 Task: Look for space in Alderetes, Argentina from 2nd September, 2023 to 10th September, 2023 for 1 adult in price range Rs.5000 to Rs.16000. Place can be private room with 1  bedroom having 1 bed and 1 bathroom. Property type can be house, flat, guest house, hotel. Amenities needed are: heating. Booking option can be shelf check-in. Required host language is English.
Action: Mouse moved to (422, 140)
Screenshot: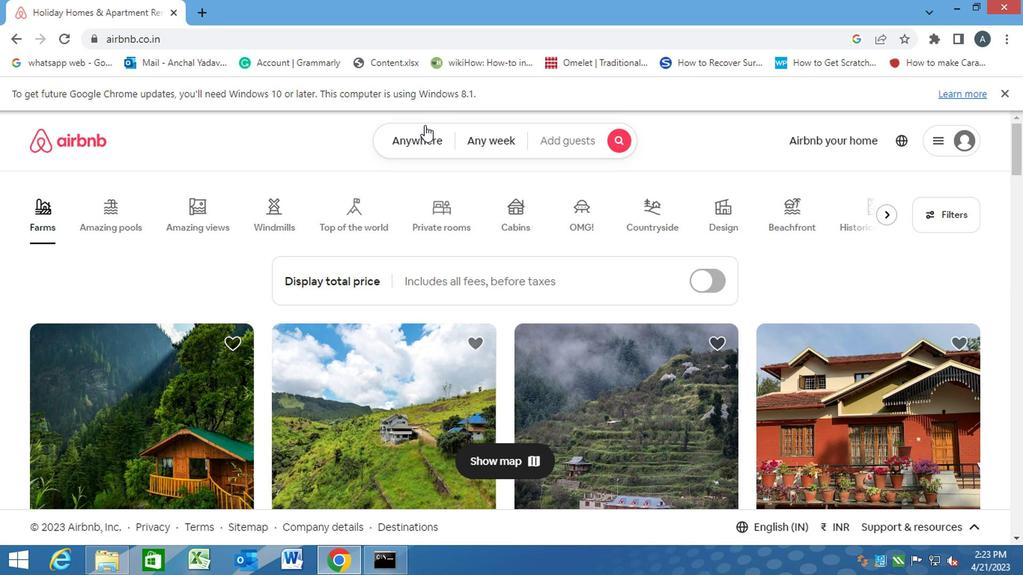 
Action: Mouse pressed left at (422, 140)
Screenshot: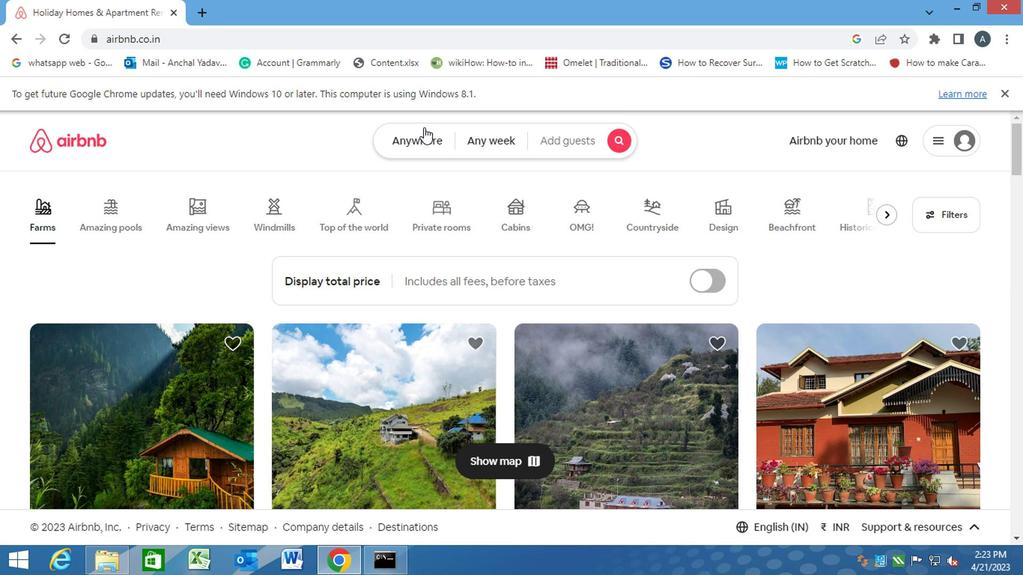 
Action: Mouse moved to (335, 191)
Screenshot: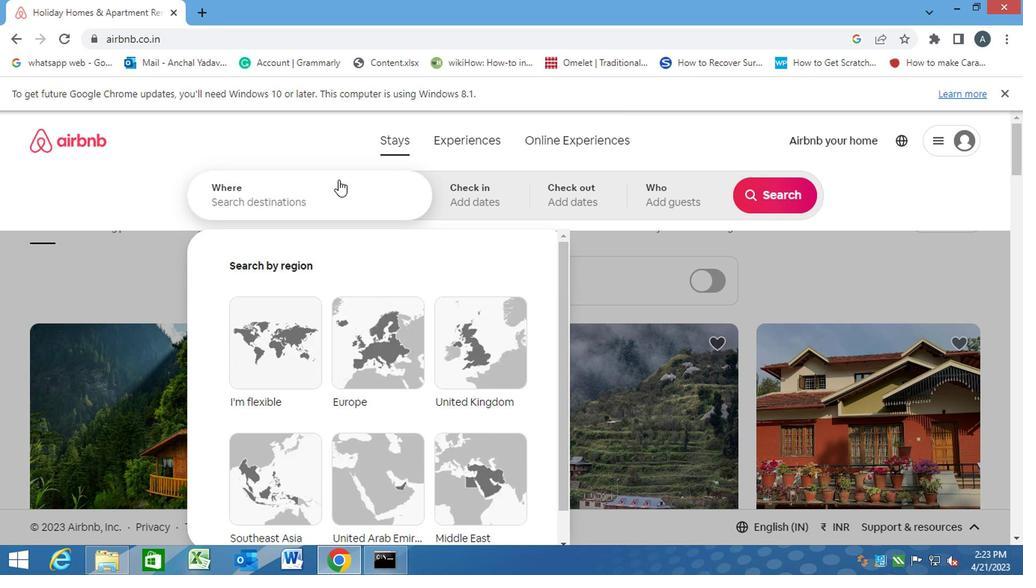 
Action: Mouse pressed left at (335, 191)
Screenshot: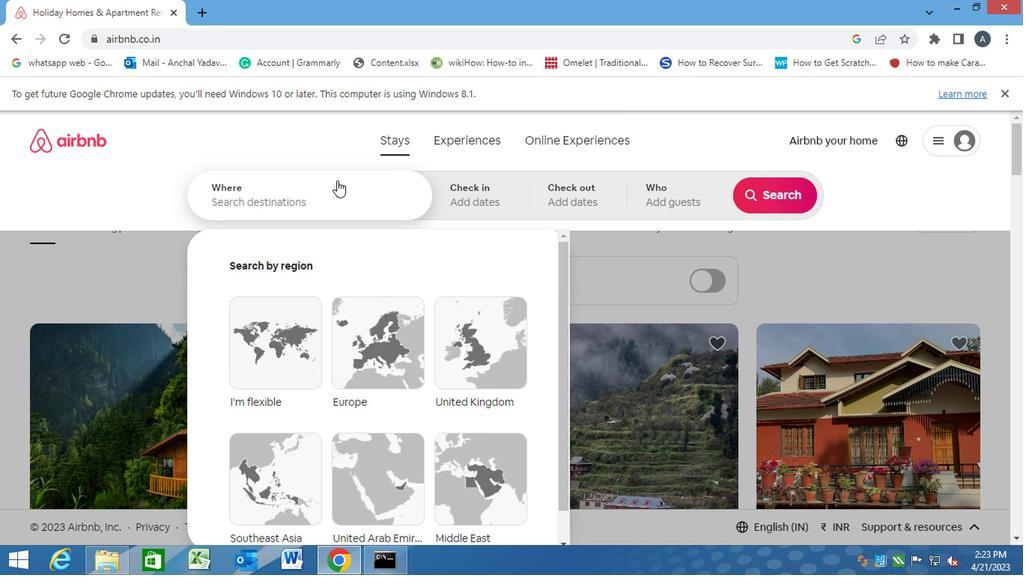 
Action: Key pressed a<Key.caps_lock>le<Key.backspace>deretes,<Key.space><Key.caps_lock>a<Key.caps_lock>rgentina<Key.enter>
Screenshot: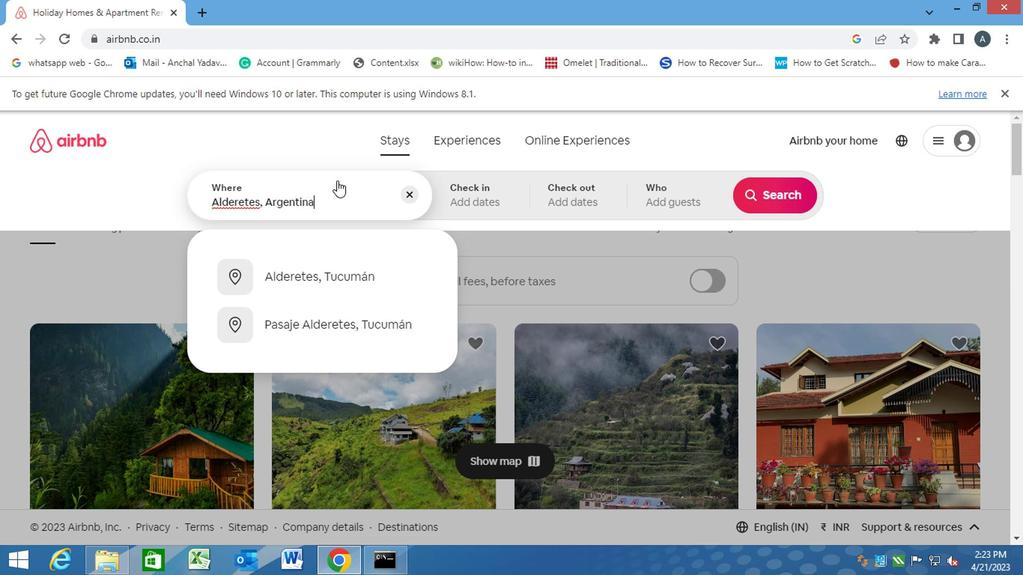 
Action: Mouse moved to (763, 323)
Screenshot: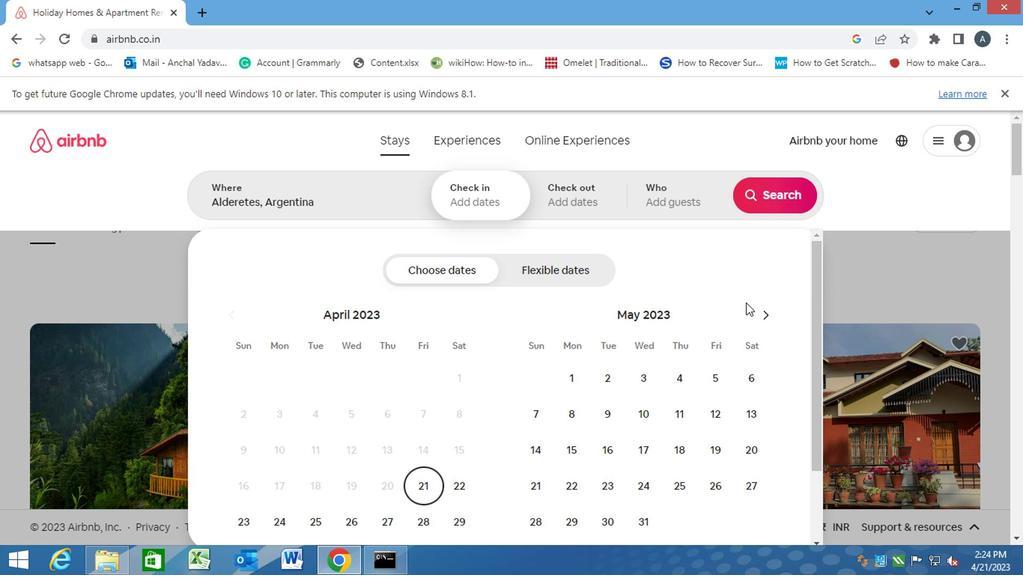 
Action: Mouse pressed left at (763, 323)
Screenshot: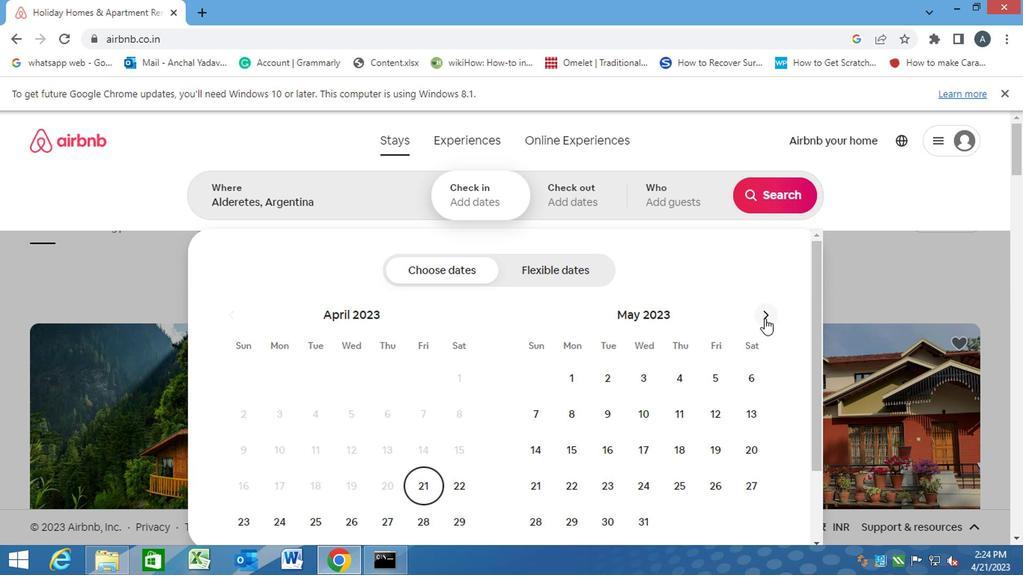 
Action: Mouse moved to (763, 323)
Screenshot: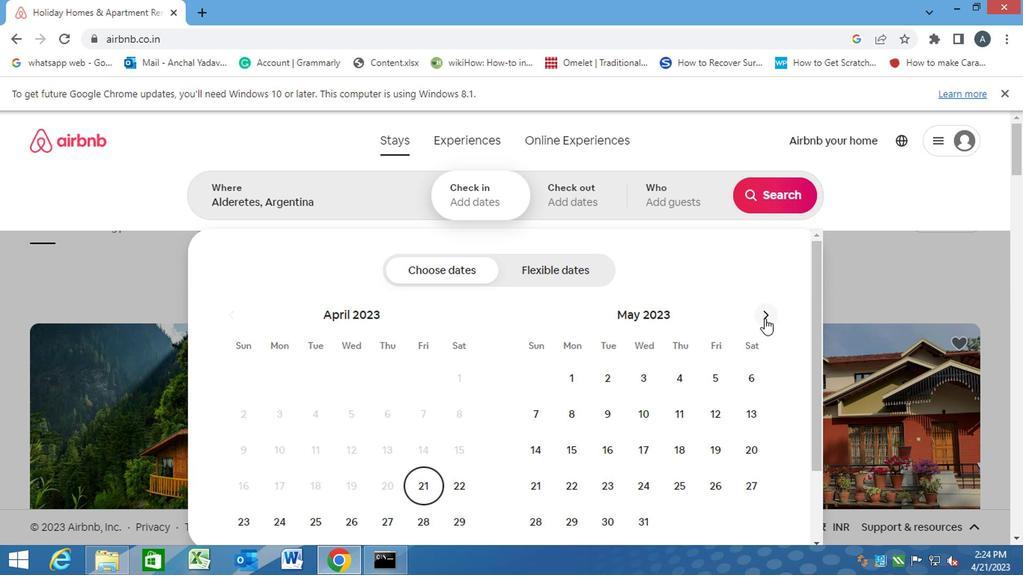 
Action: Mouse pressed left at (763, 323)
Screenshot: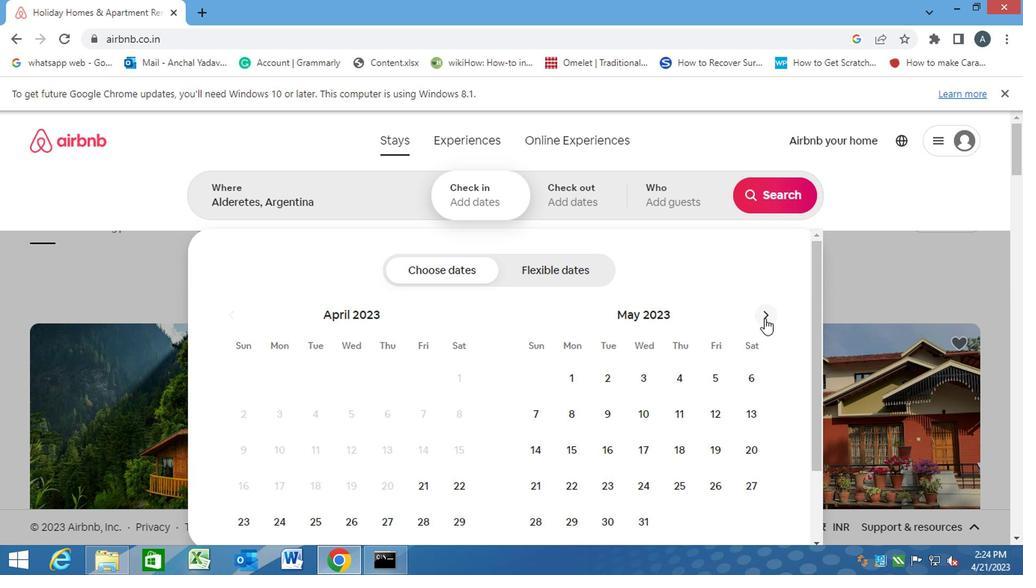 
Action: Mouse pressed left at (763, 323)
Screenshot: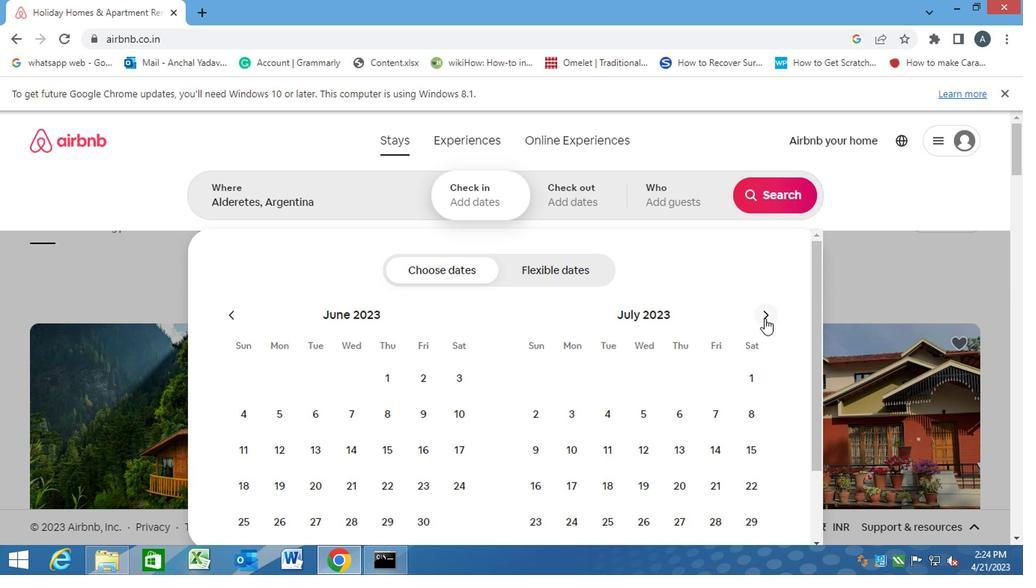 
Action: Mouse pressed left at (763, 323)
Screenshot: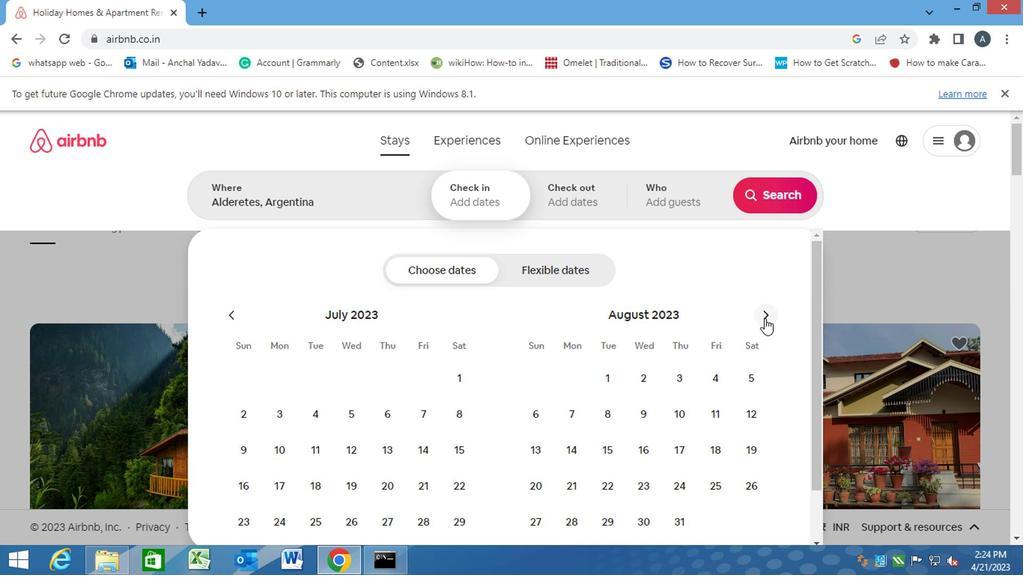 
Action: Mouse moved to (748, 375)
Screenshot: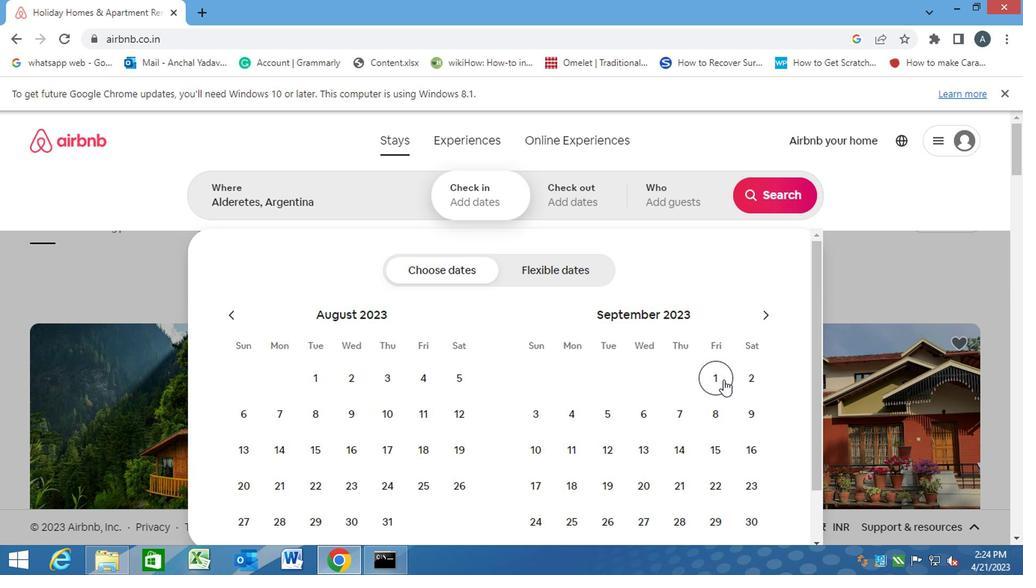 
Action: Mouse pressed left at (748, 375)
Screenshot: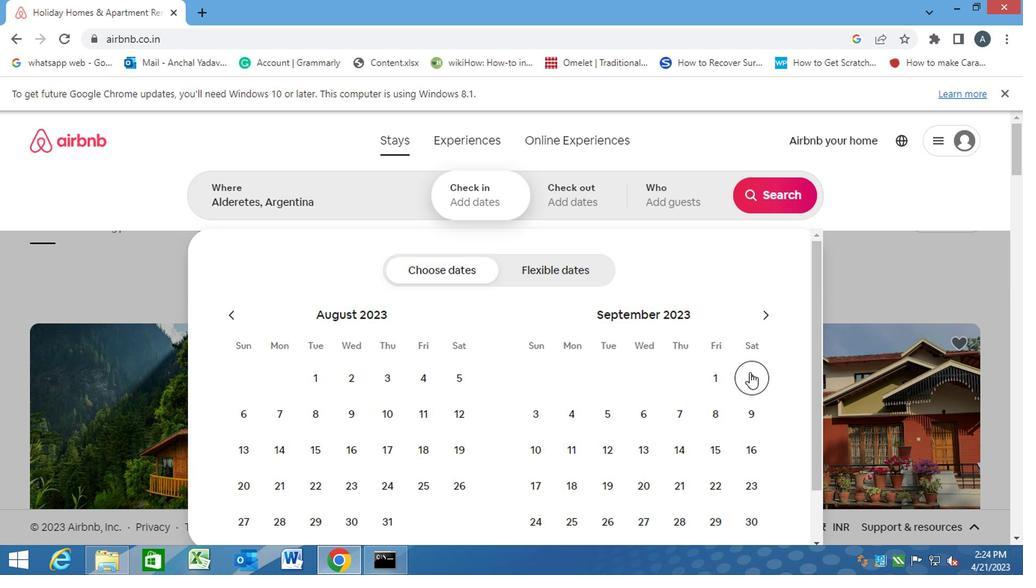 
Action: Mouse moved to (545, 439)
Screenshot: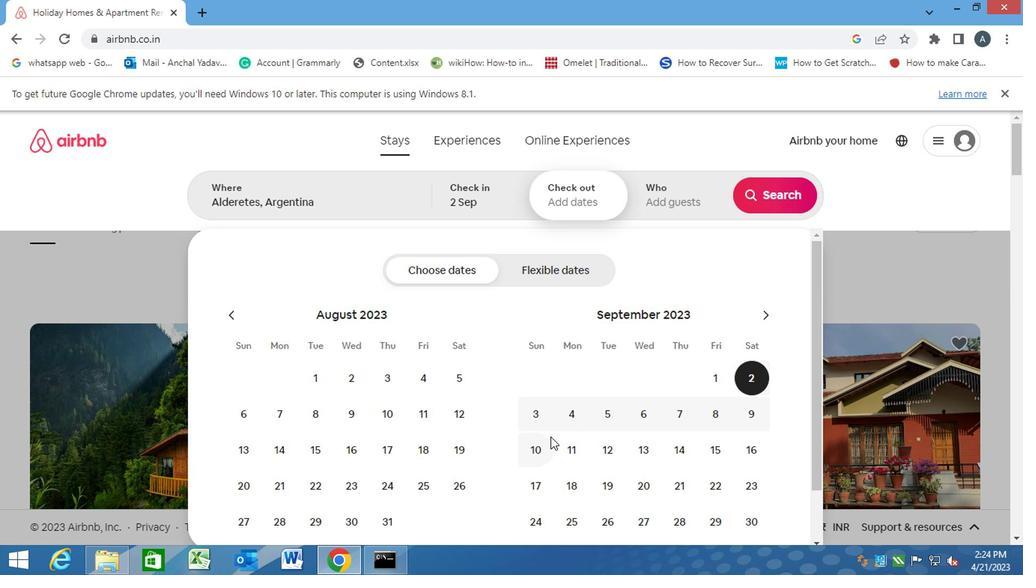 
Action: Mouse pressed left at (545, 439)
Screenshot: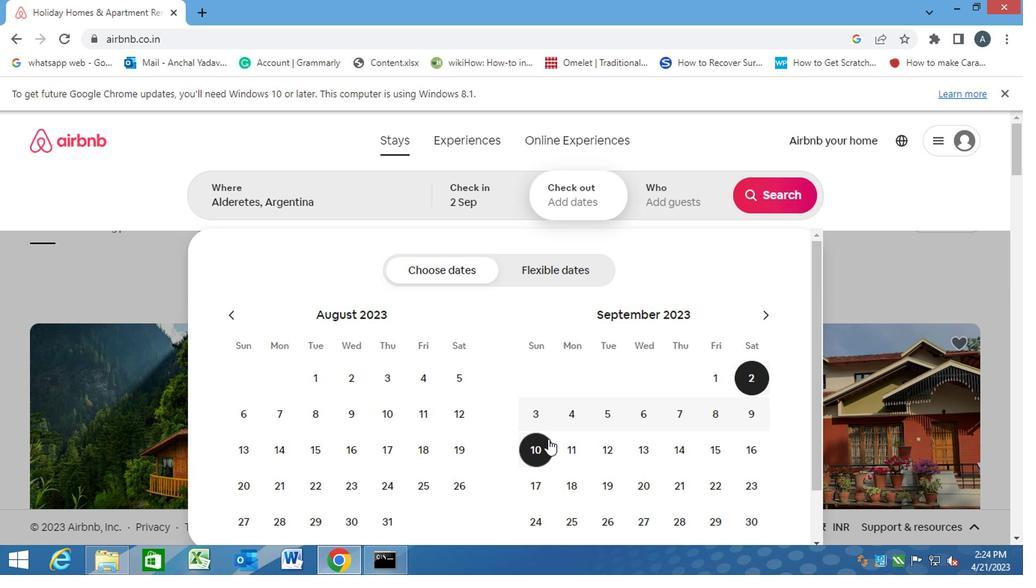 
Action: Mouse moved to (666, 195)
Screenshot: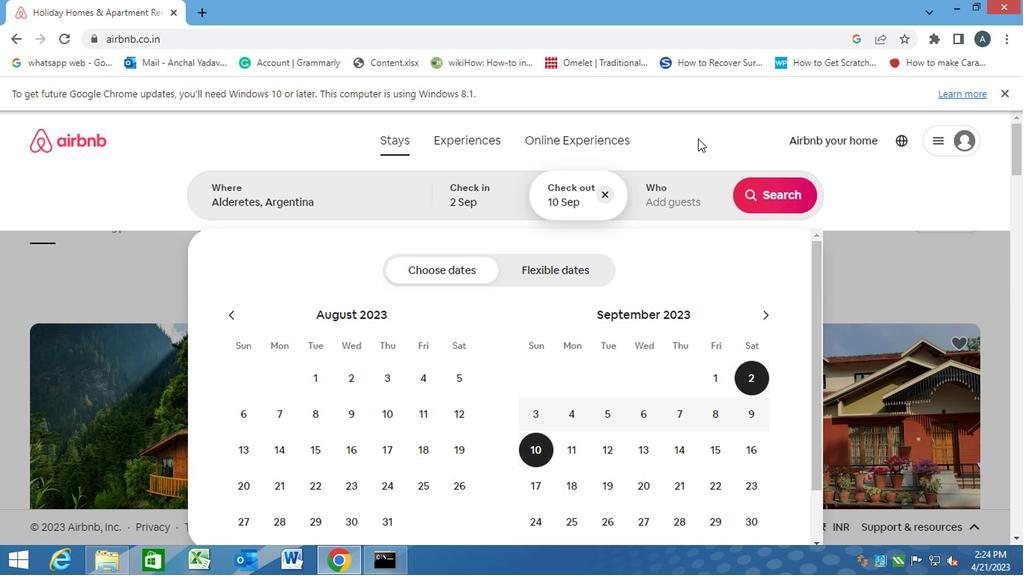 
Action: Mouse pressed left at (666, 195)
Screenshot: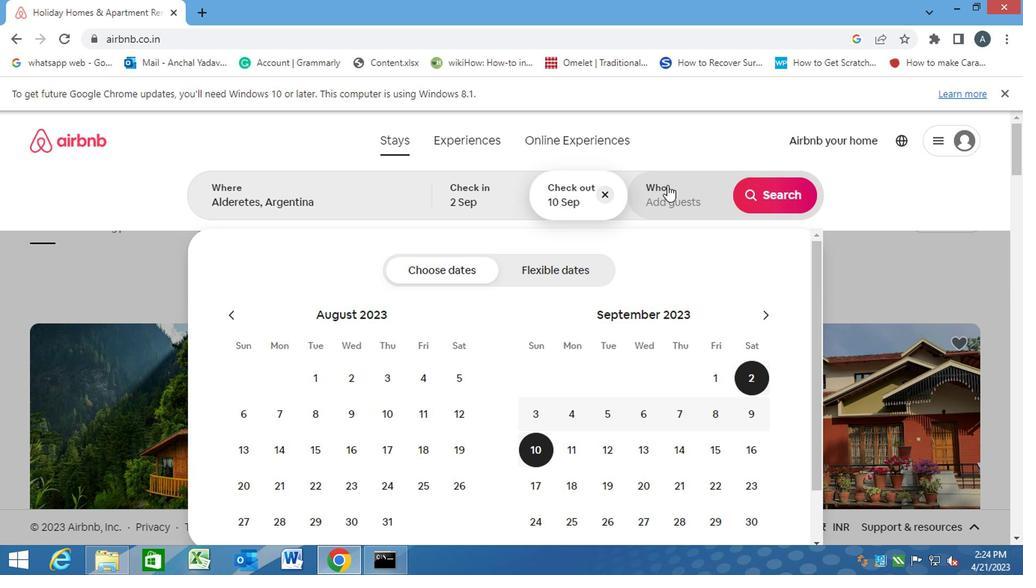 
Action: Mouse moved to (770, 282)
Screenshot: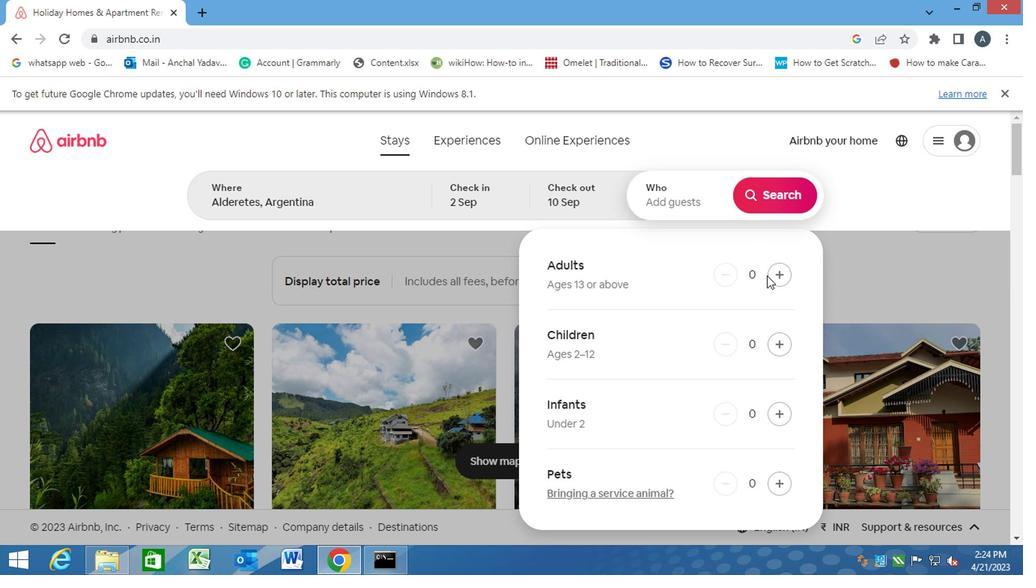 
Action: Mouse pressed left at (770, 282)
Screenshot: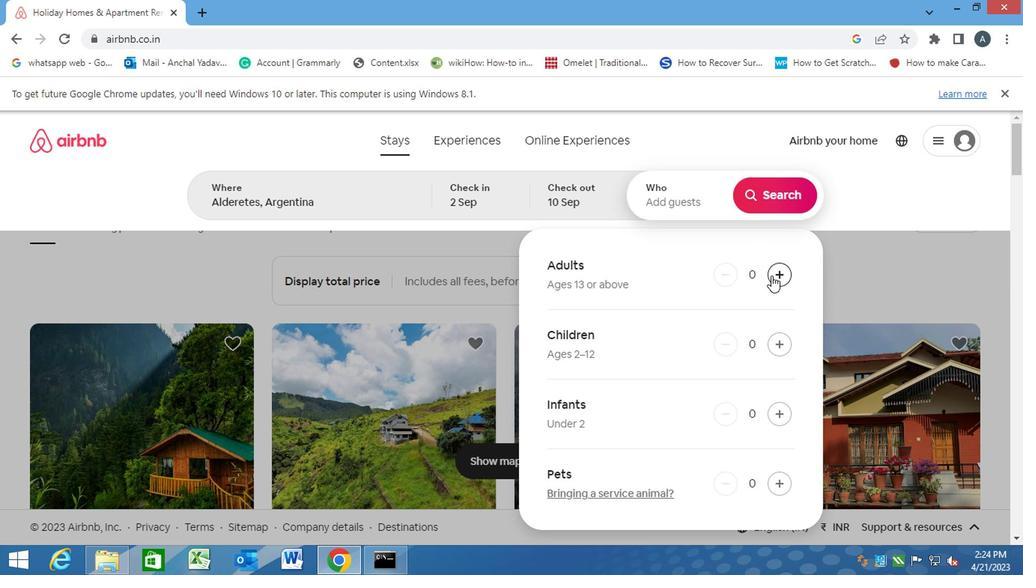 
Action: Mouse moved to (770, 208)
Screenshot: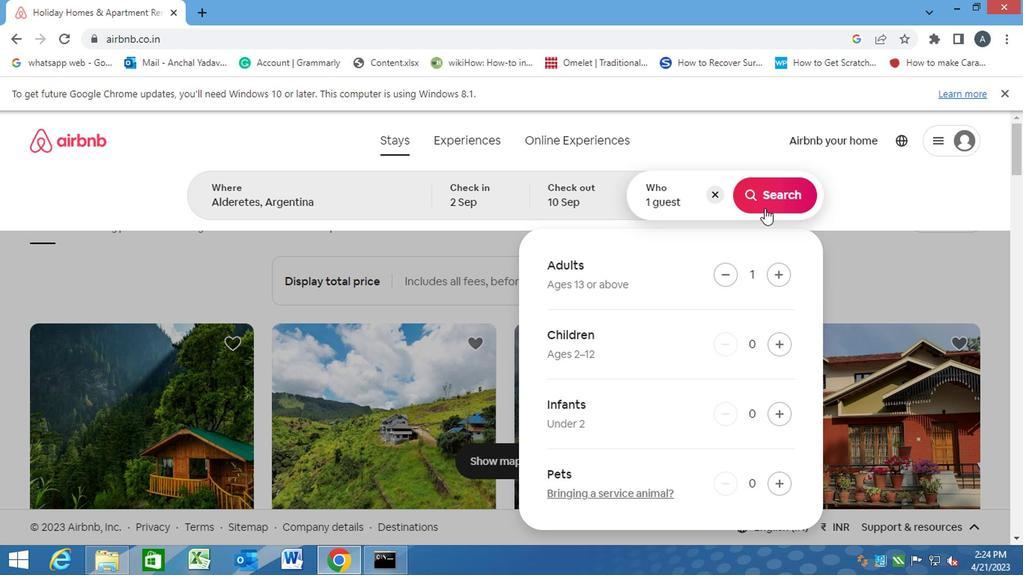
Action: Mouse pressed left at (770, 208)
Screenshot: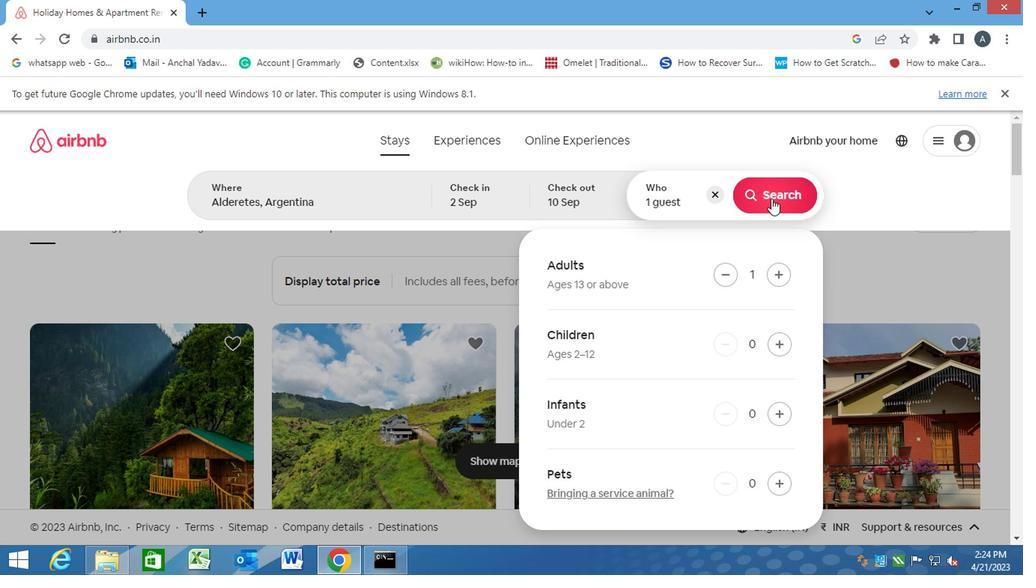 
Action: Mouse moved to (959, 209)
Screenshot: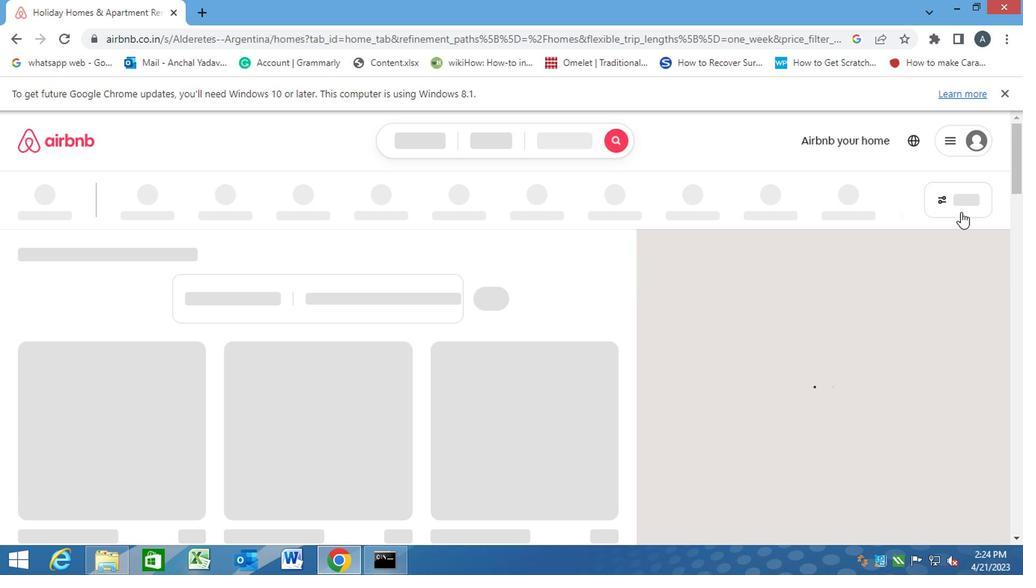 
Action: Mouse pressed left at (959, 209)
Screenshot: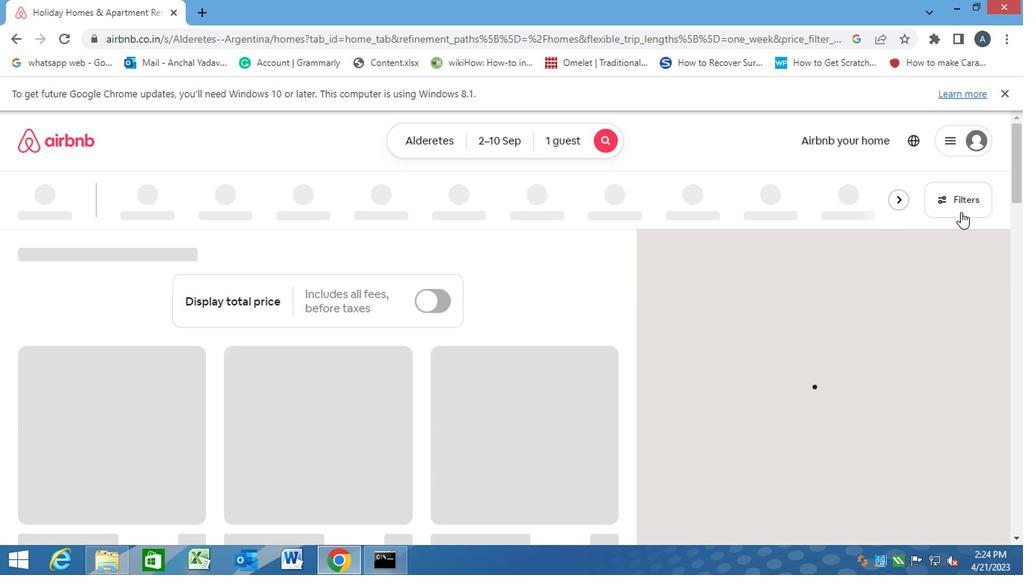 
Action: Mouse moved to (313, 388)
Screenshot: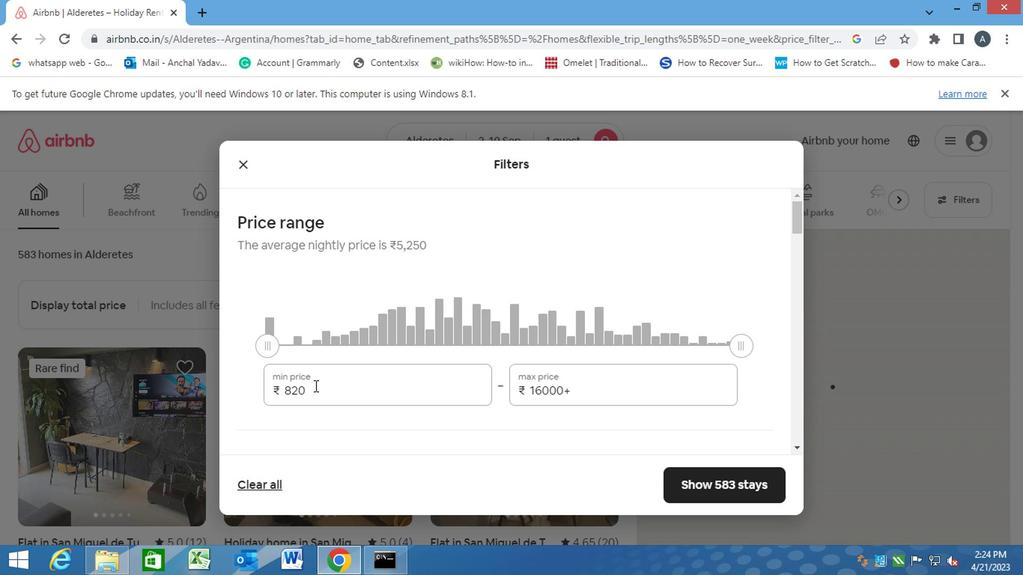 
Action: Mouse pressed left at (313, 388)
Screenshot: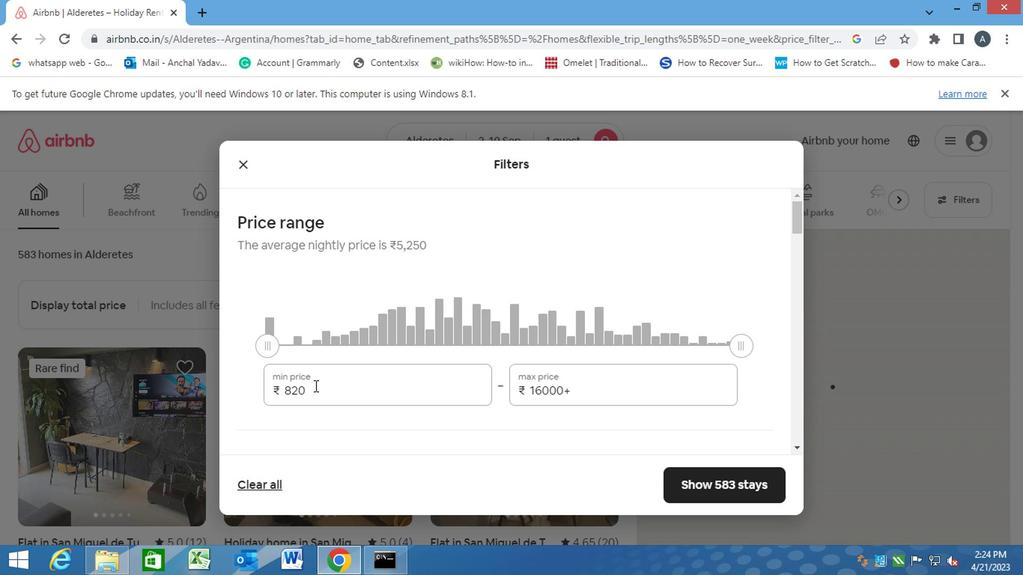 
Action: Mouse moved to (278, 394)
Screenshot: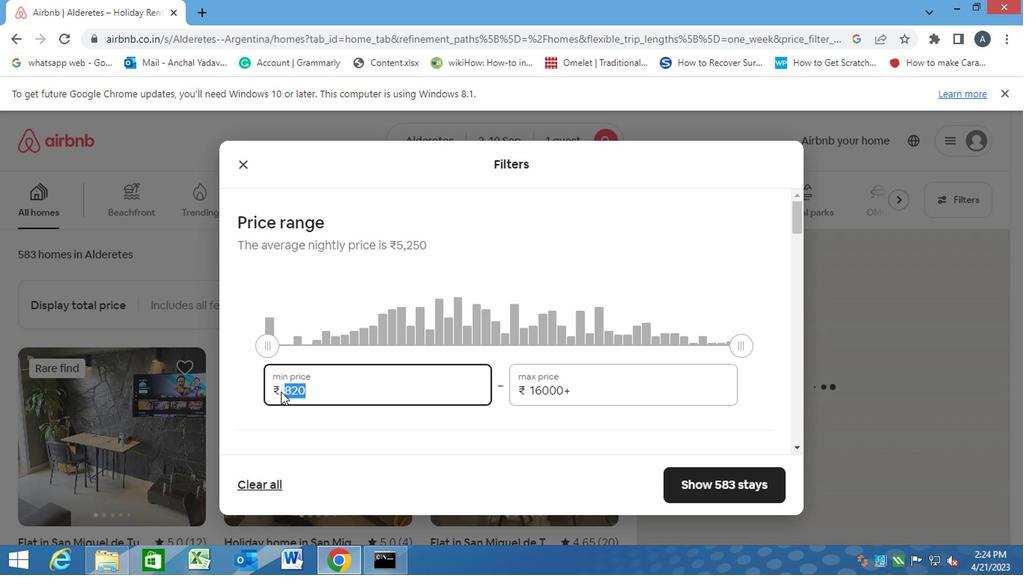 
Action: Key pressed 5000<Key.tab>16000
Screenshot: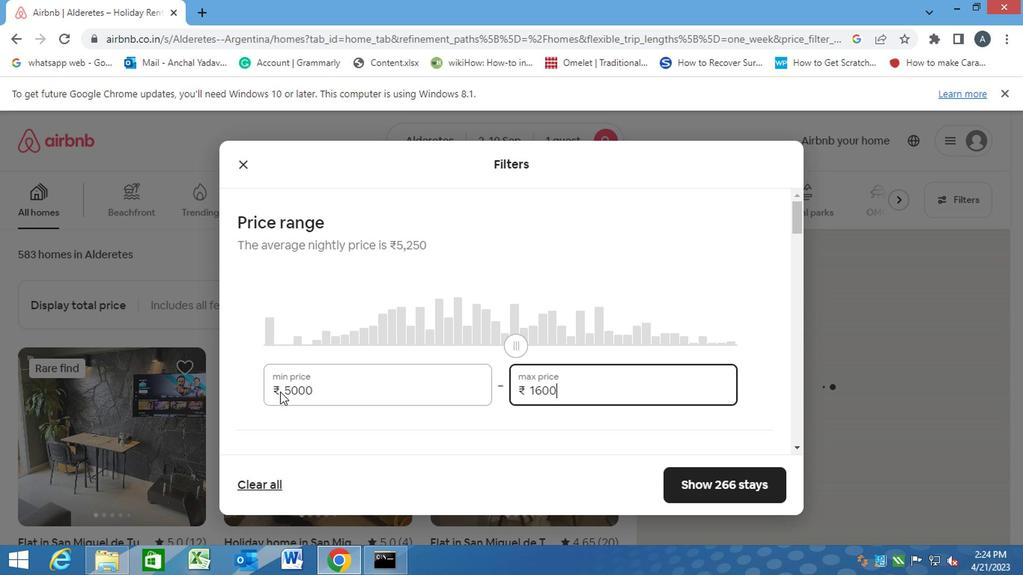 
Action: Mouse moved to (353, 444)
Screenshot: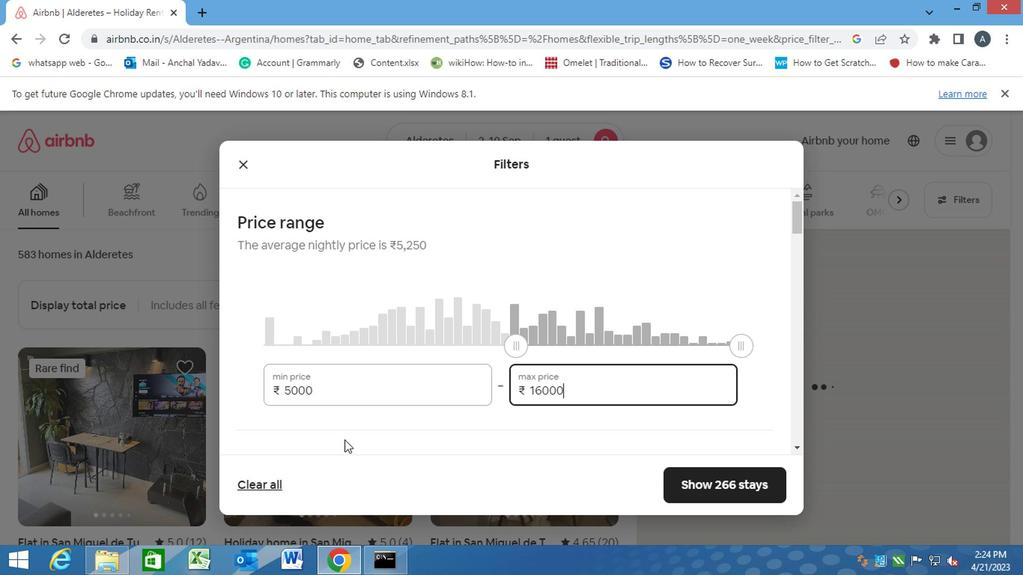 
Action: Mouse pressed left at (353, 444)
Screenshot: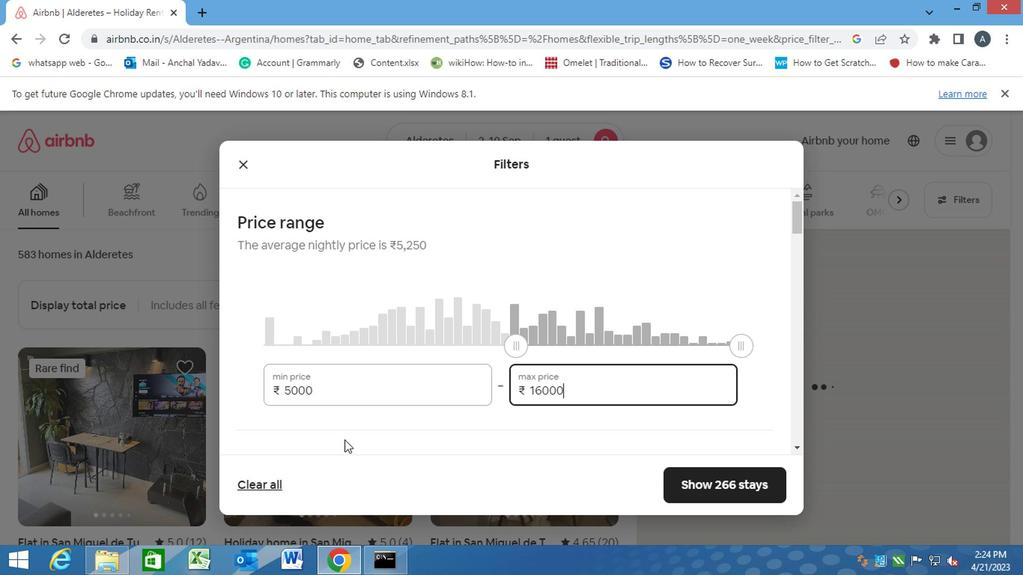 
Action: Mouse moved to (353, 441)
Screenshot: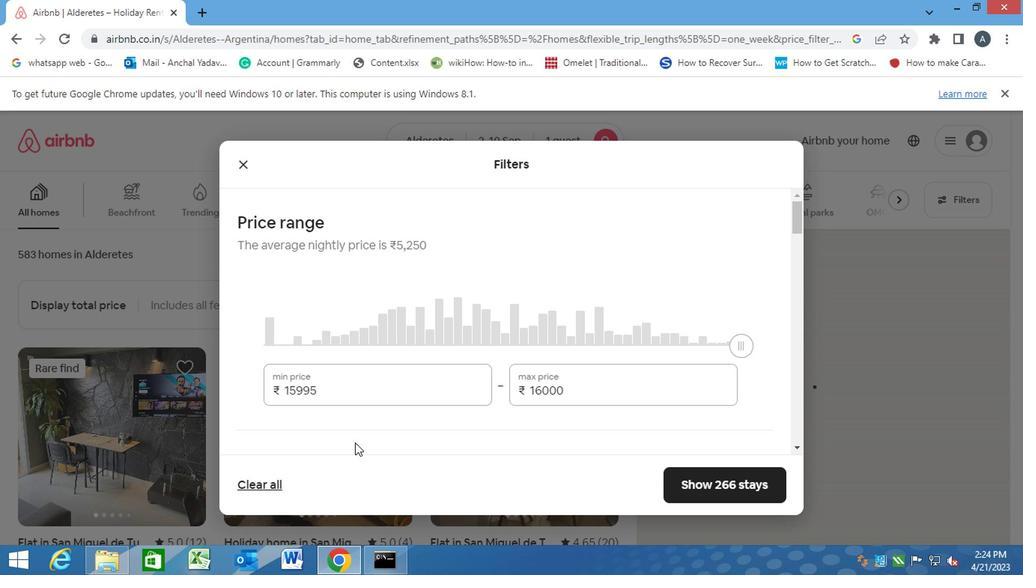 
Action: Mouse scrolled (353, 440) with delta (0, -1)
Screenshot: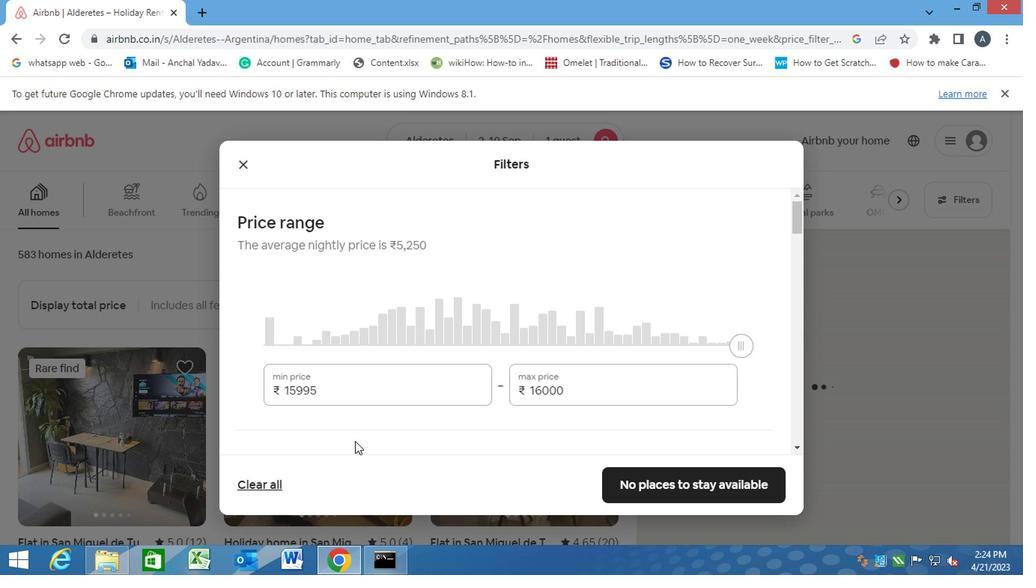 
Action: Mouse scrolled (353, 440) with delta (0, -1)
Screenshot: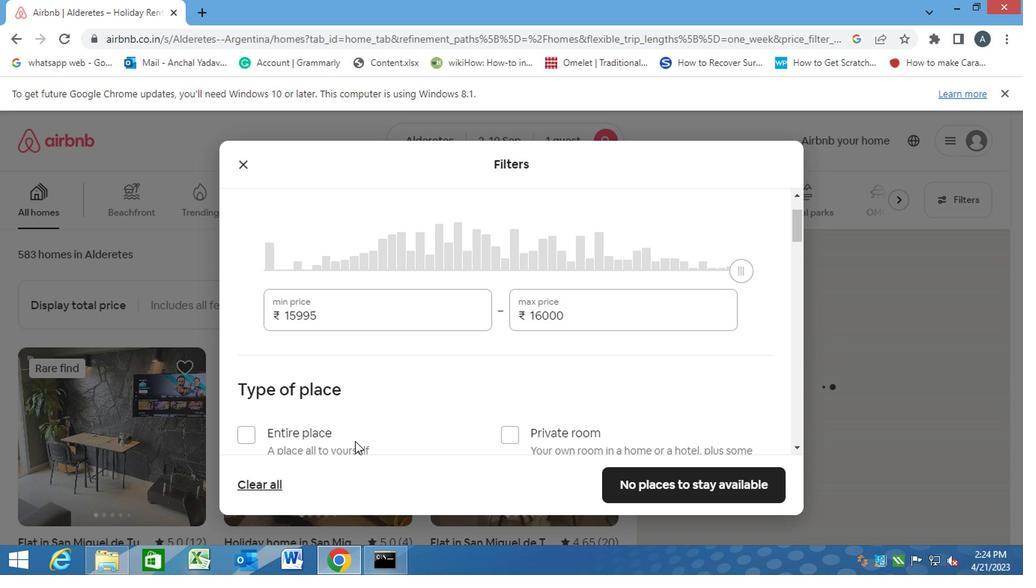 
Action: Mouse moved to (355, 439)
Screenshot: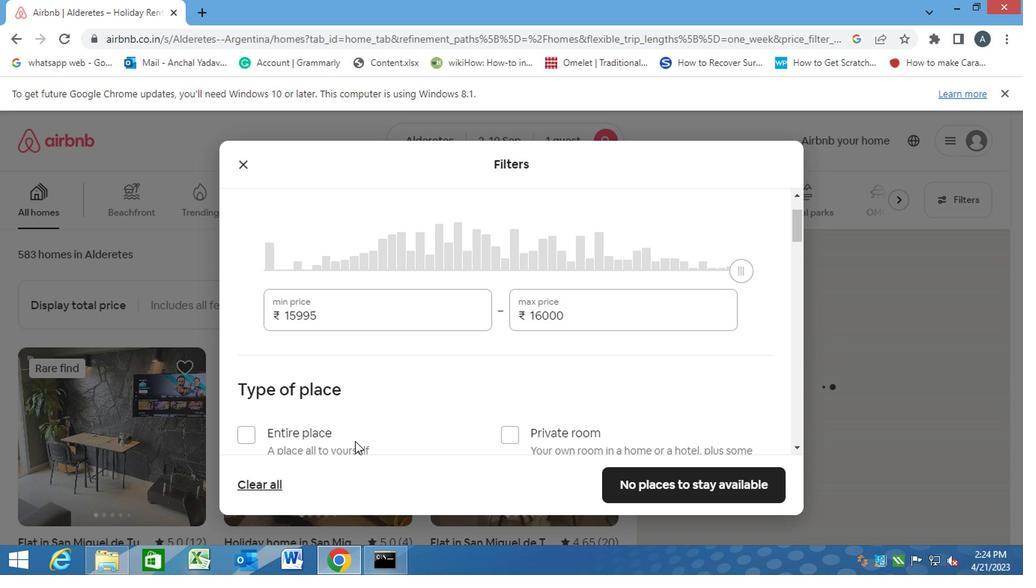 
Action: Mouse scrolled (355, 438) with delta (0, -1)
Screenshot: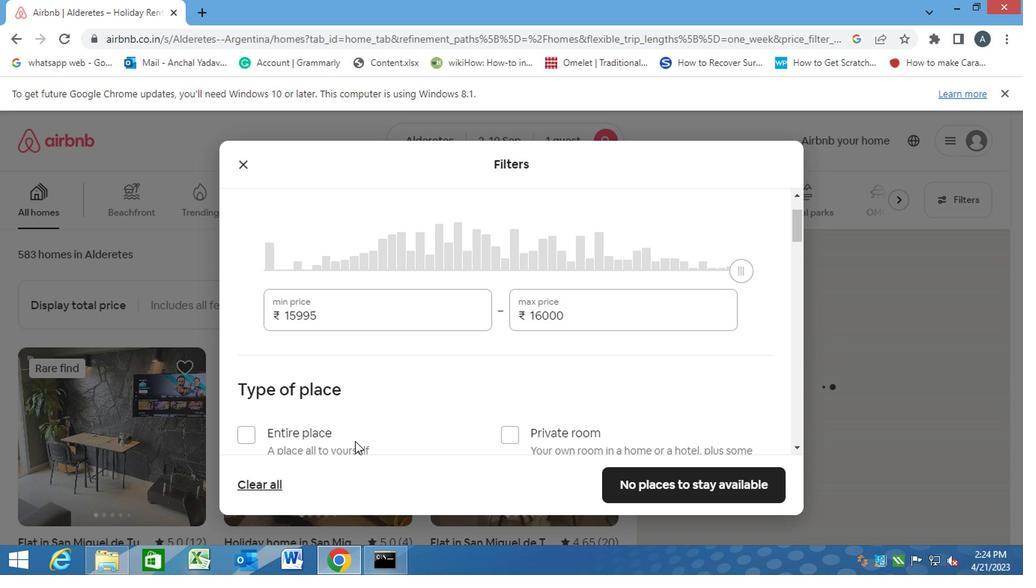
Action: Mouse moved to (519, 288)
Screenshot: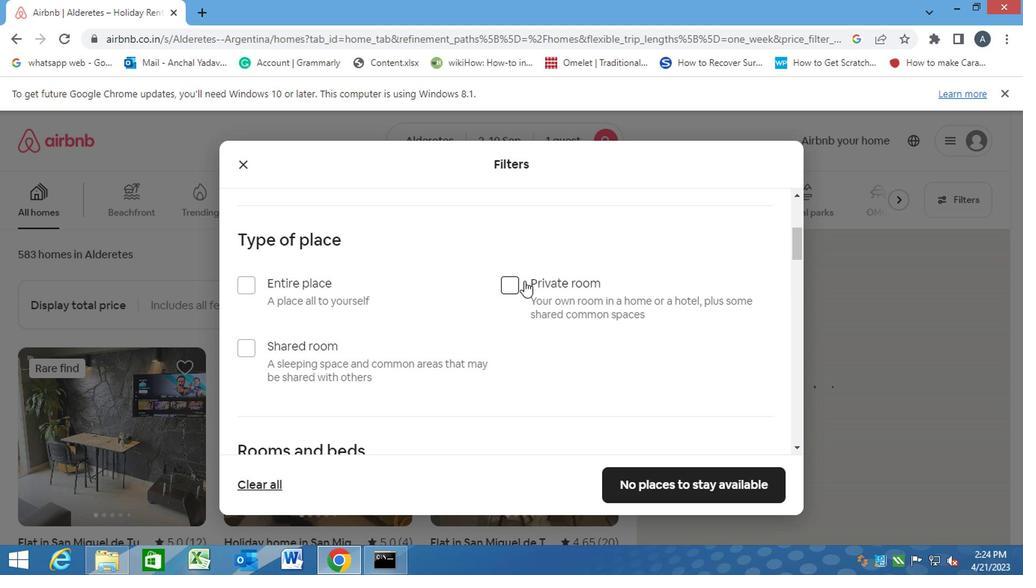 
Action: Mouse pressed left at (519, 288)
Screenshot: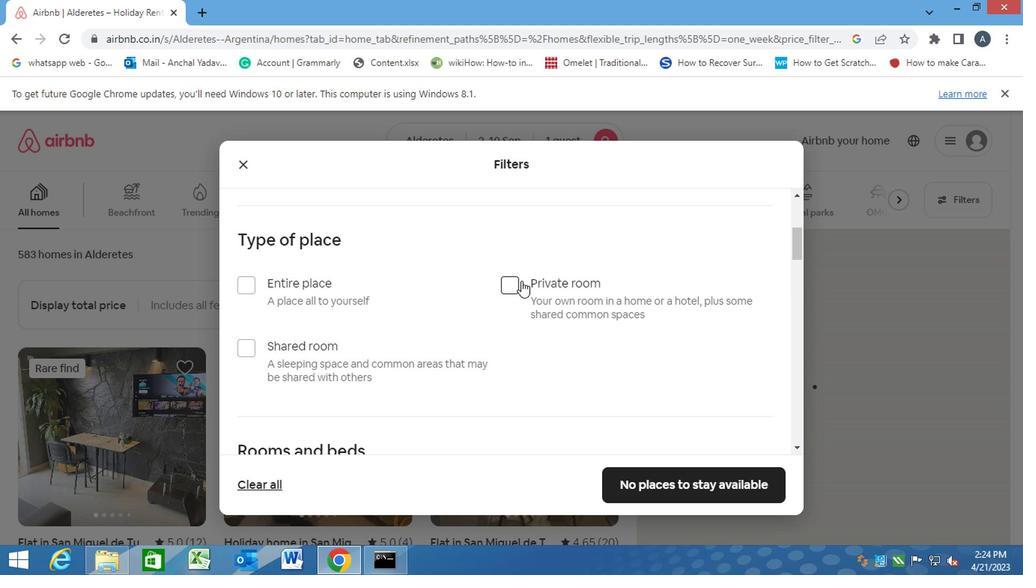 
Action: Mouse moved to (450, 324)
Screenshot: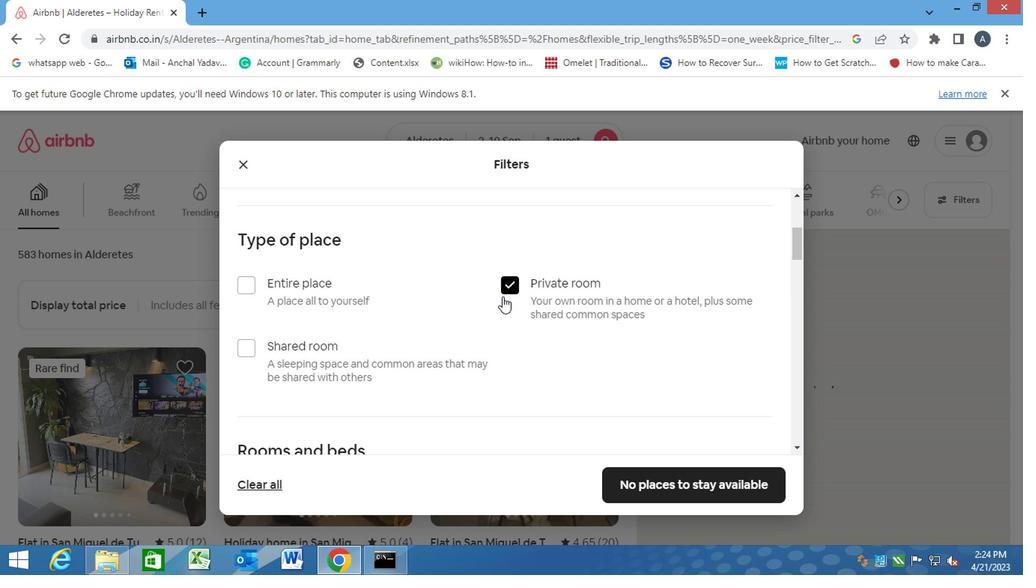
Action: Mouse scrolled (450, 324) with delta (0, 0)
Screenshot: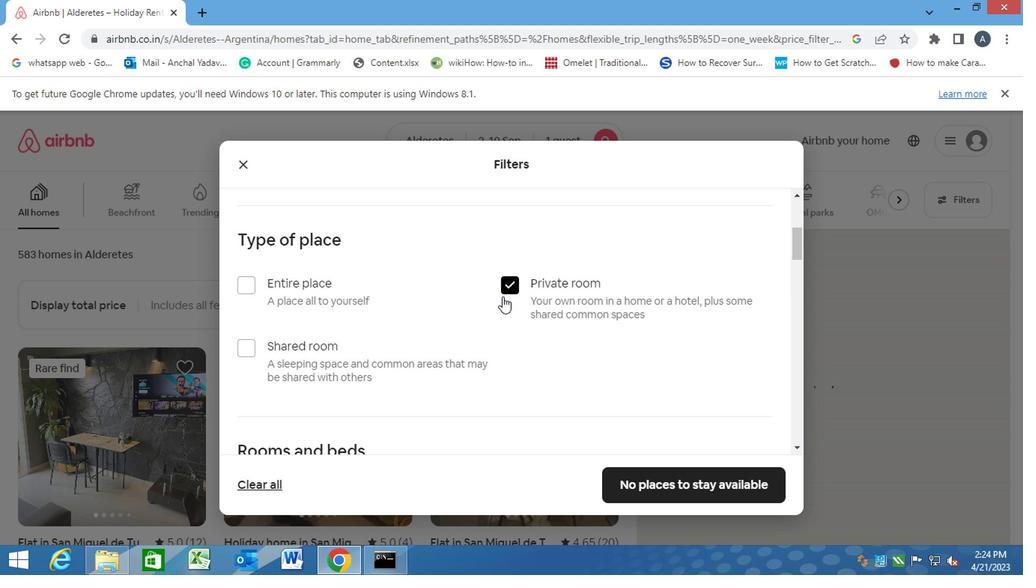 
Action: Mouse moved to (400, 333)
Screenshot: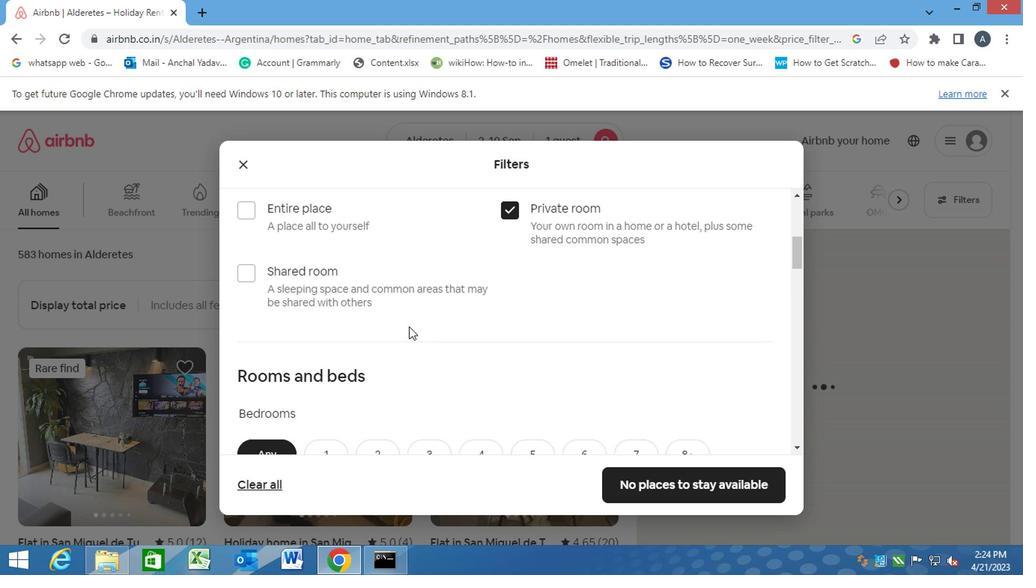 
Action: Mouse scrolled (400, 332) with delta (0, 0)
Screenshot: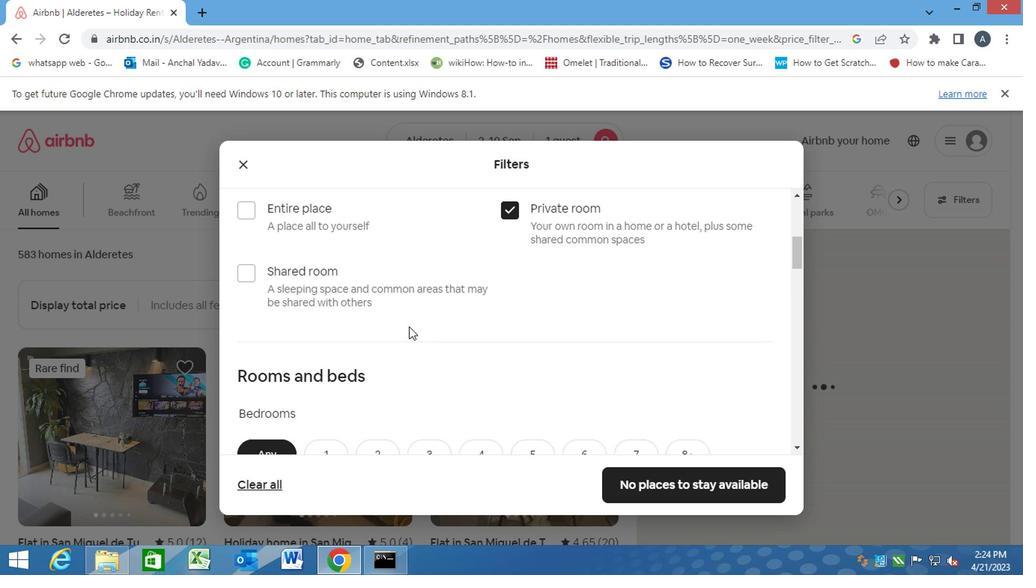 
Action: Mouse moved to (398, 334)
Screenshot: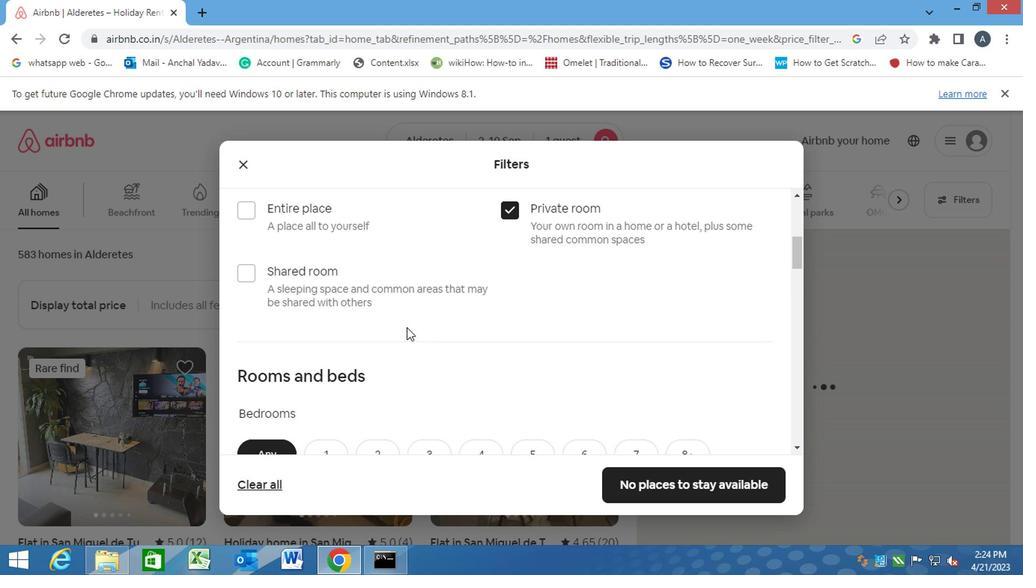 
Action: Mouse scrolled (398, 333) with delta (0, -1)
Screenshot: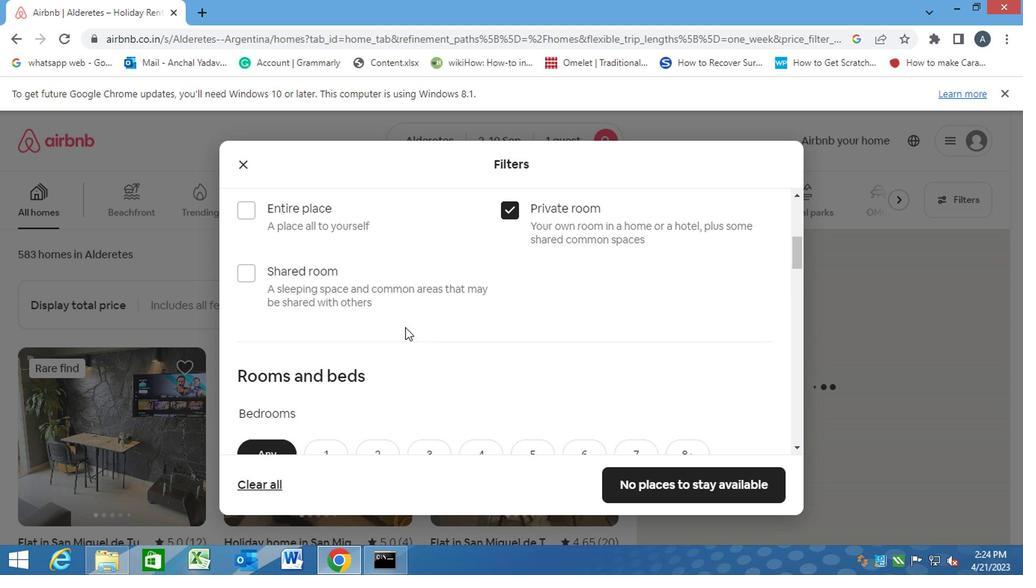 
Action: Mouse moved to (327, 314)
Screenshot: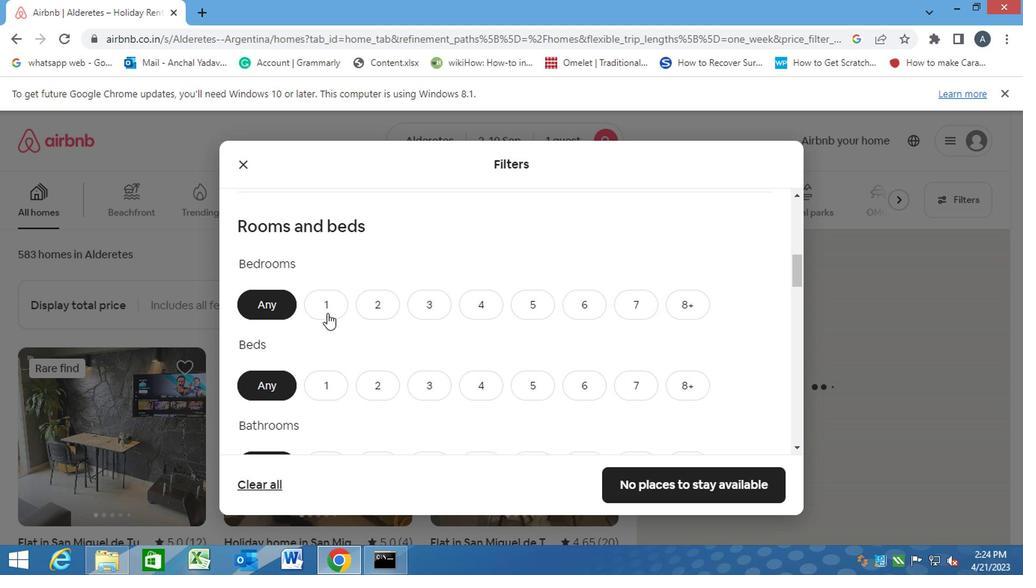 
Action: Mouse pressed left at (327, 314)
Screenshot: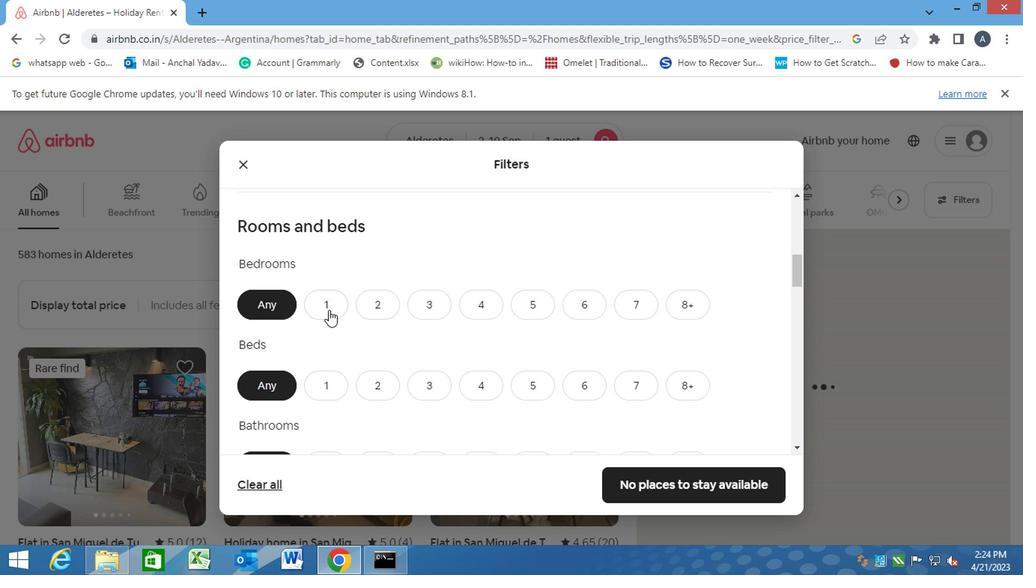 
Action: Mouse moved to (335, 393)
Screenshot: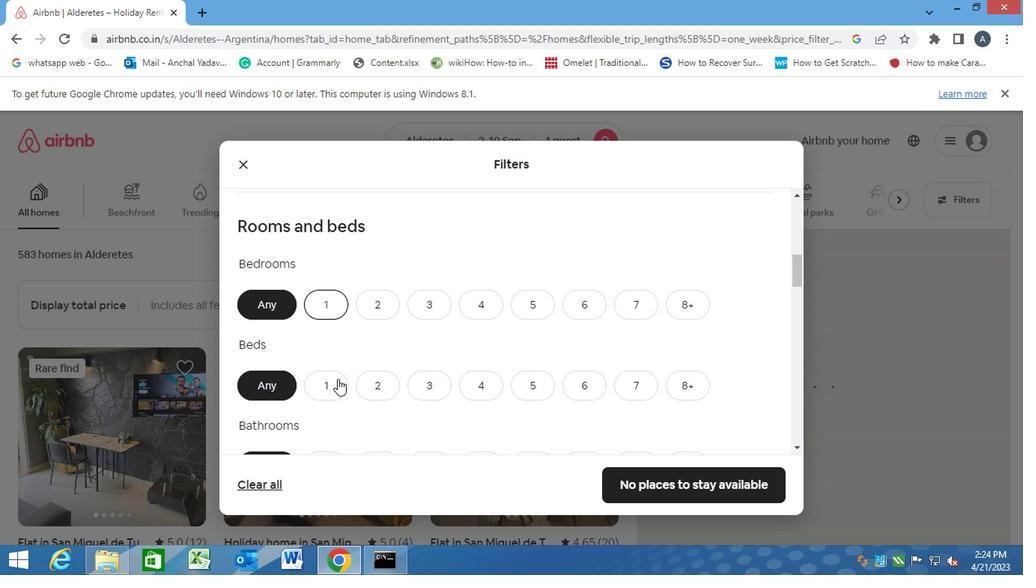 
Action: Mouse pressed left at (335, 393)
Screenshot: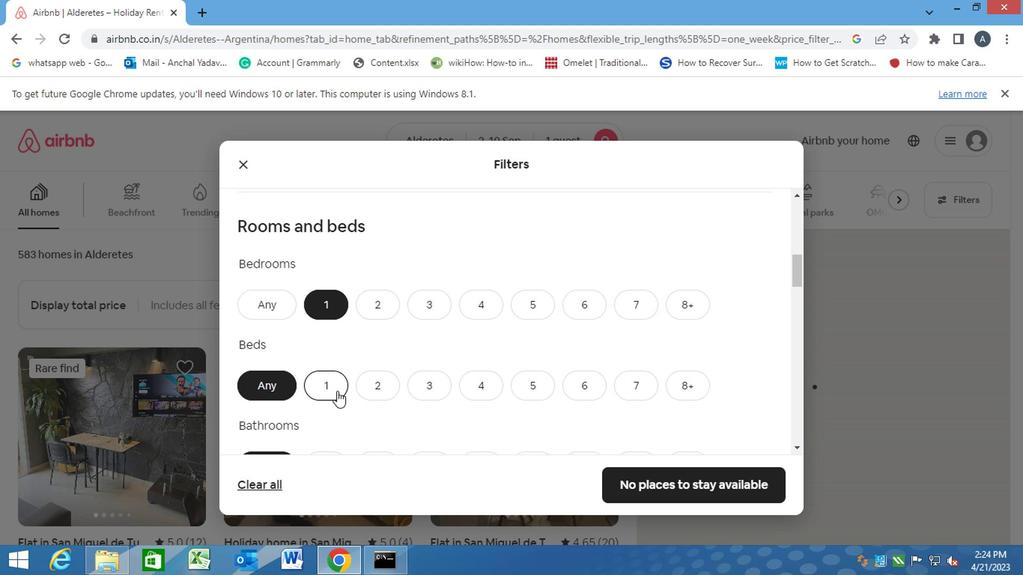 
Action: Mouse moved to (332, 390)
Screenshot: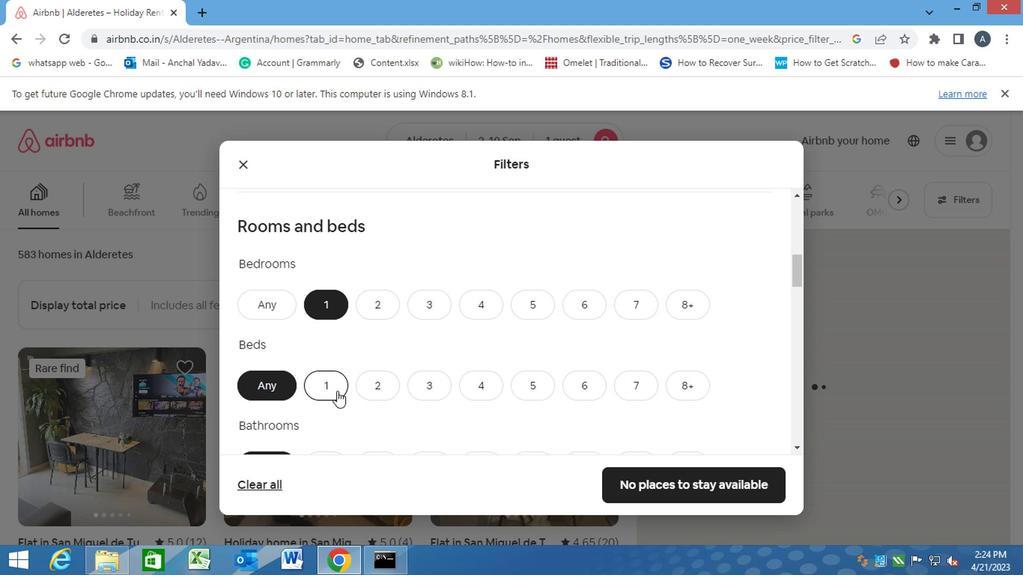 
Action: Mouse scrolled (332, 390) with delta (0, 0)
Screenshot: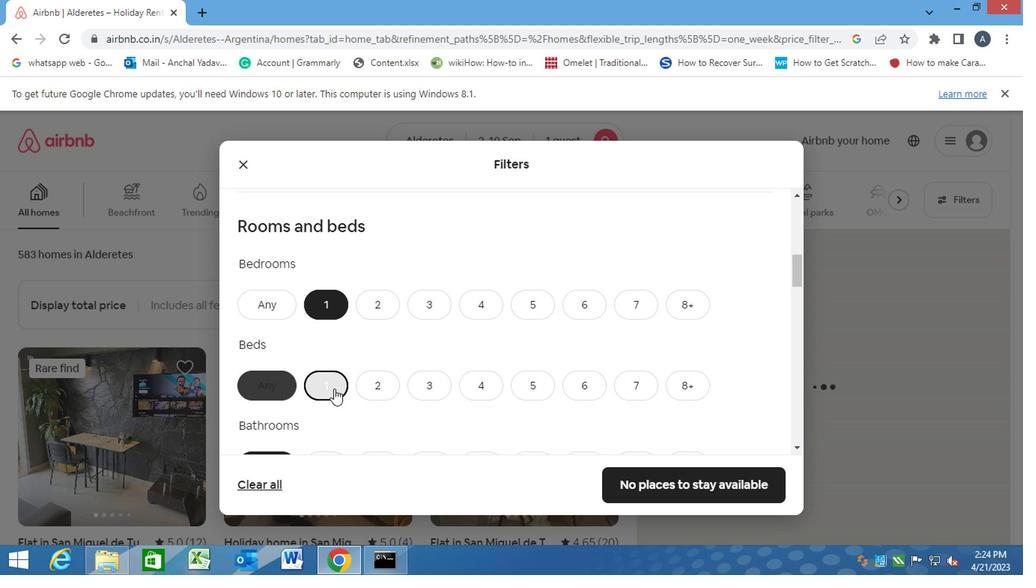 
Action: Mouse scrolled (332, 390) with delta (0, 0)
Screenshot: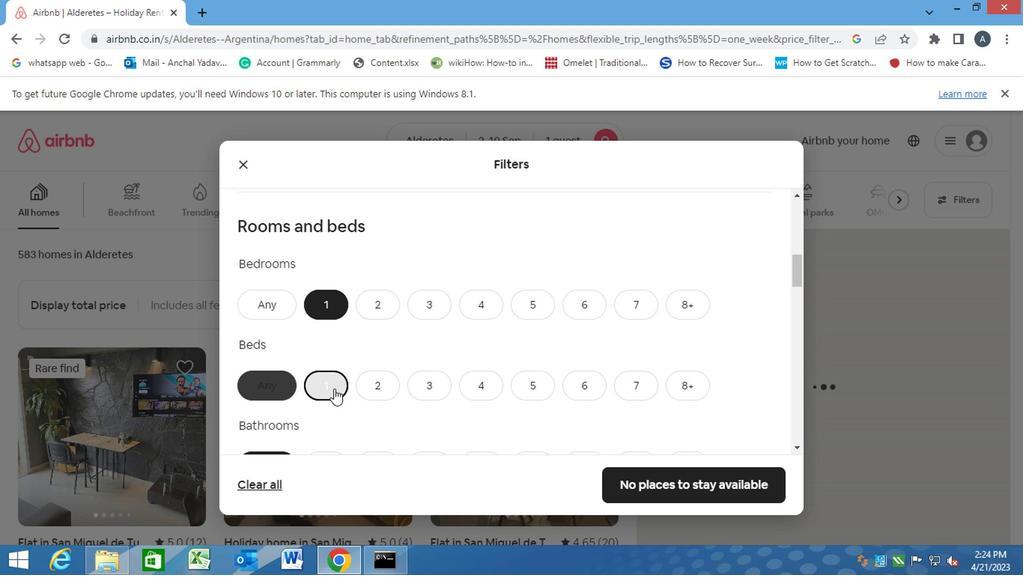 
Action: Mouse scrolled (332, 390) with delta (0, 0)
Screenshot: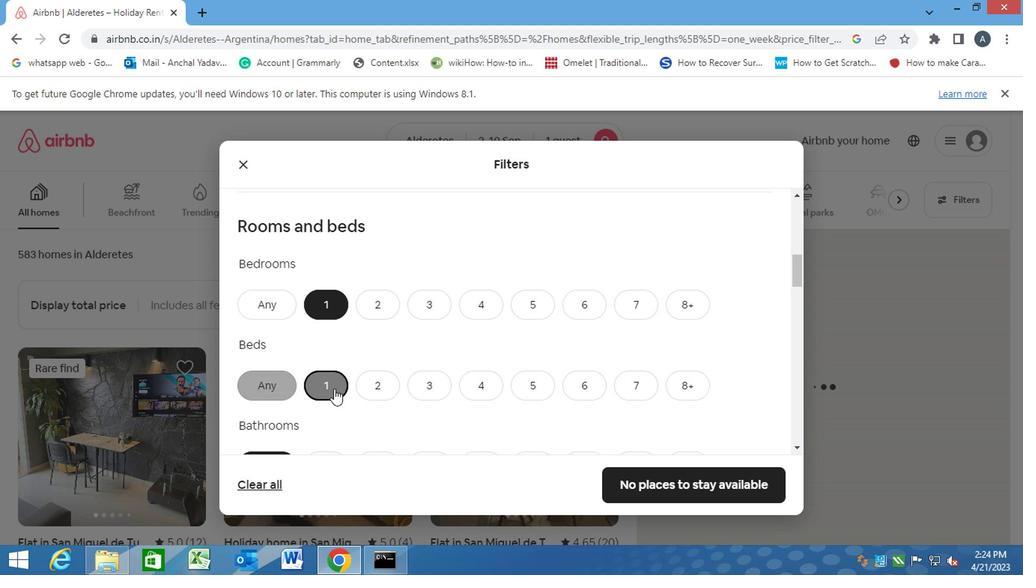 
Action: Mouse moved to (318, 253)
Screenshot: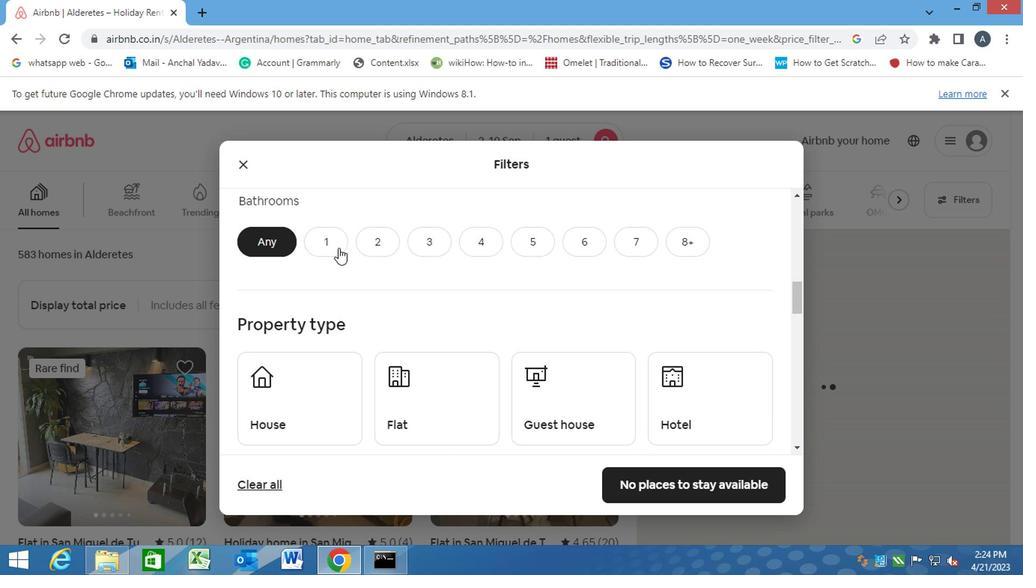 
Action: Mouse pressed left at (318, 253)
Screenshot: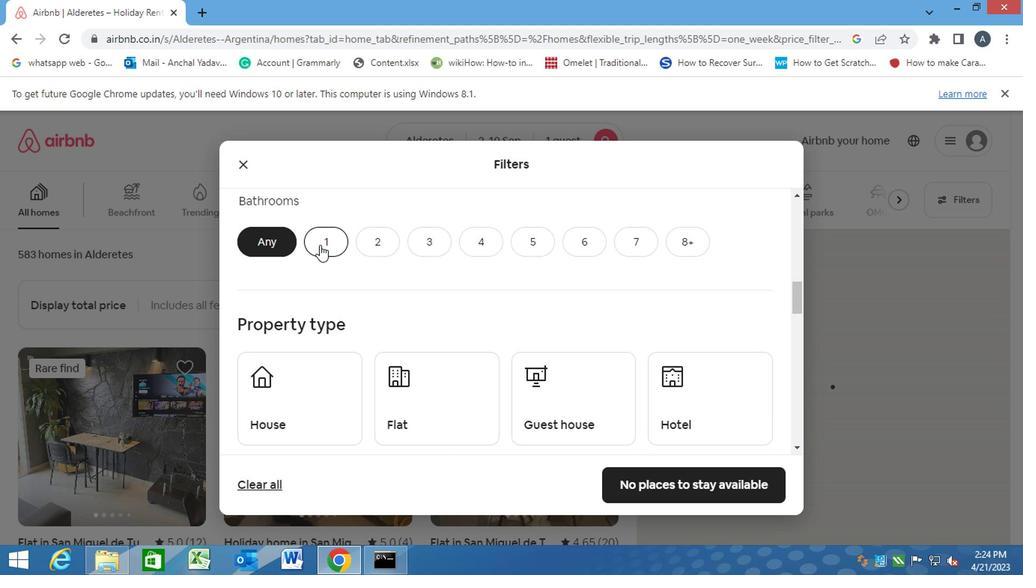 
Action: Mouse moved to (310, 399)
Screenshot: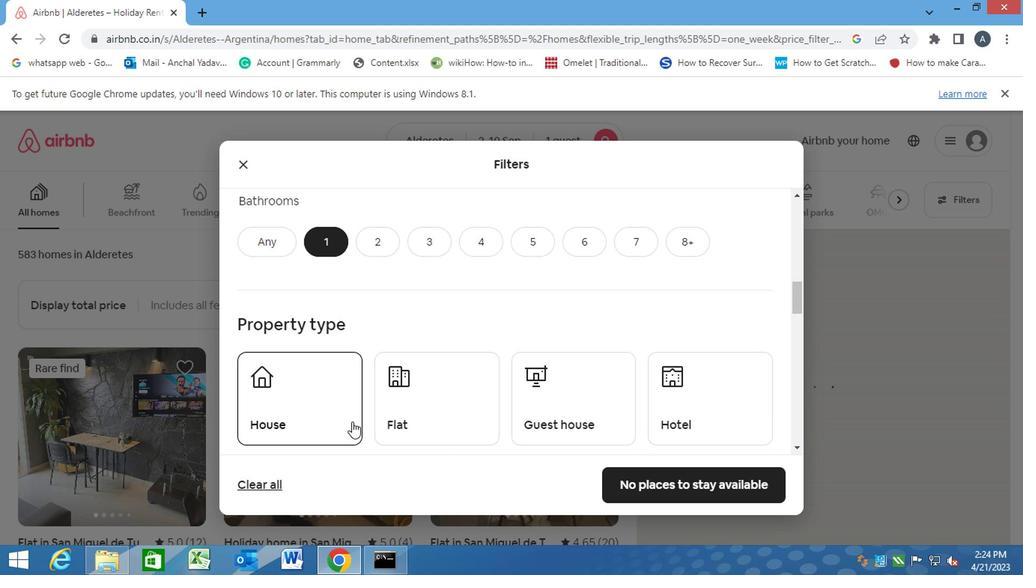 
Action: Mouse pressed left at (310, 399)
Screenshot: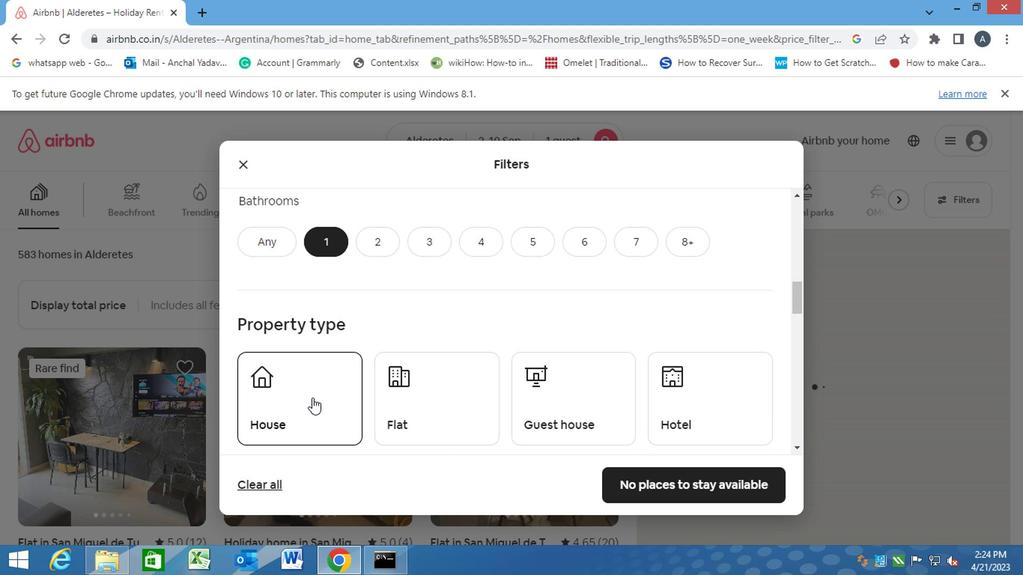 
Action: Mouse moved to (427, 406)
Screenshot: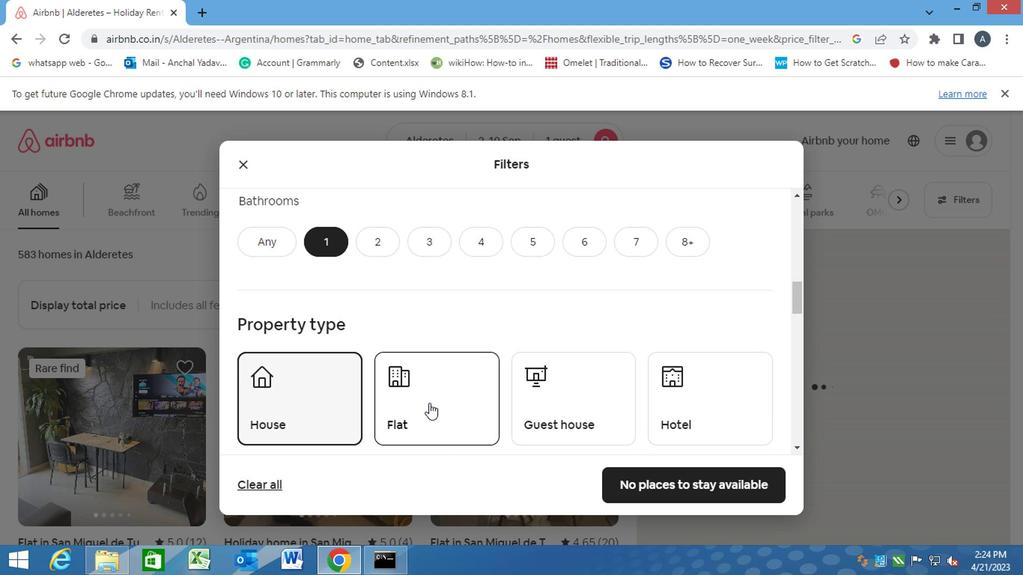 
Action: Mouse pressed left at (427, 406)
Screenshot: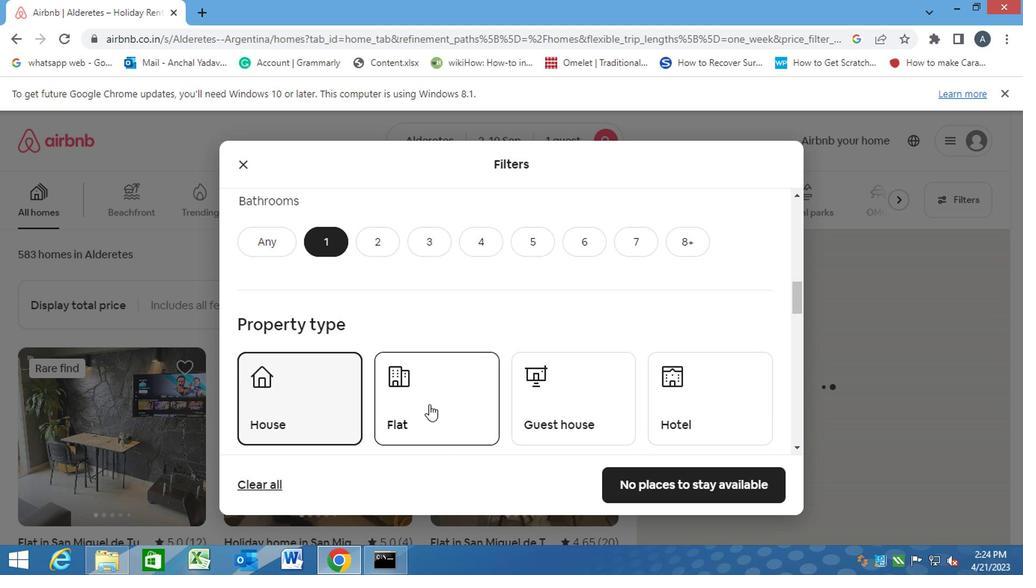 
Action: Mouse moved to (546, 419)
Screenshot: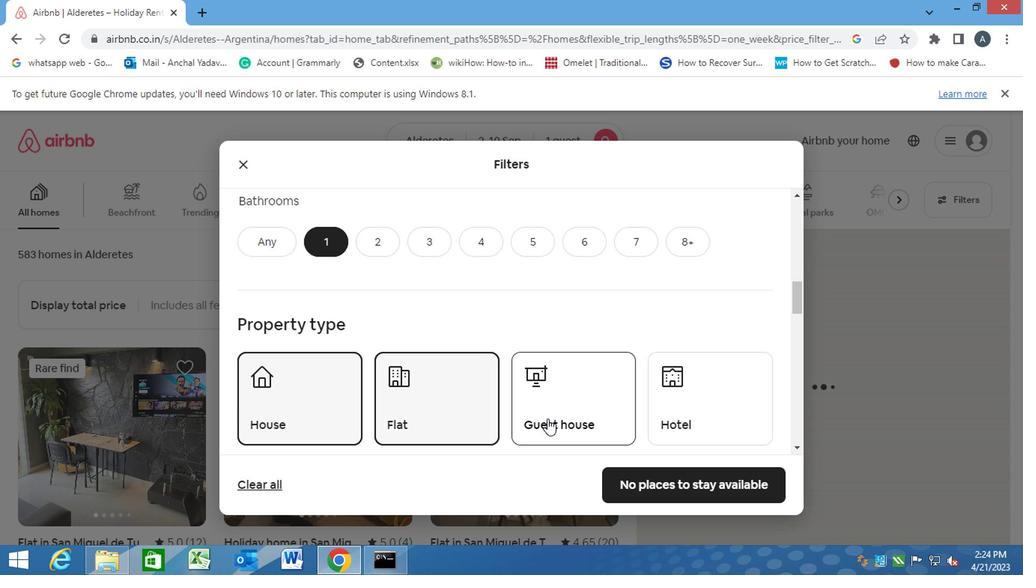 
Action: Mouse pressed left at (546, 419)
Screenshot: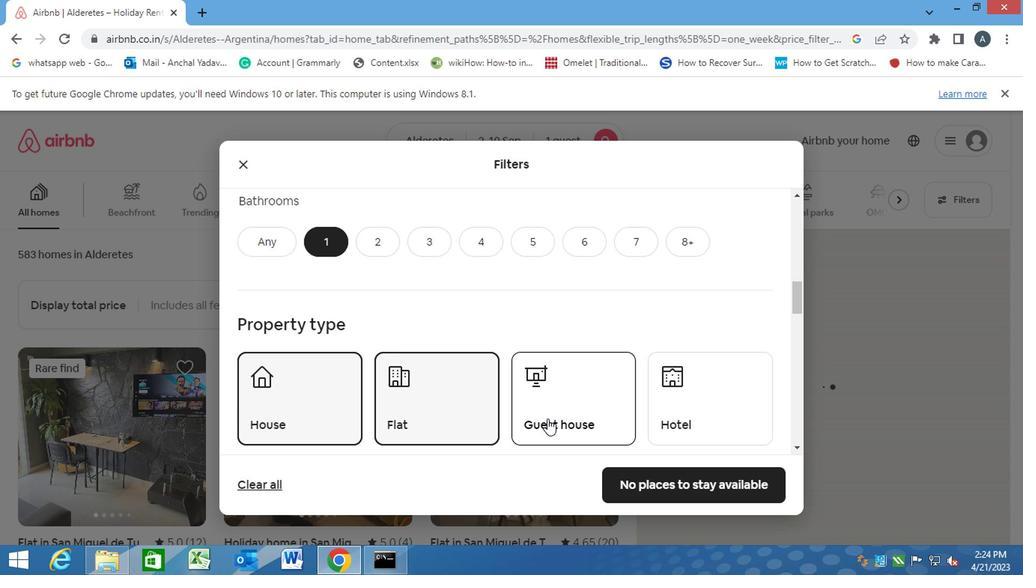 
Action: Mouse moved to (667, 406)
Screenshot: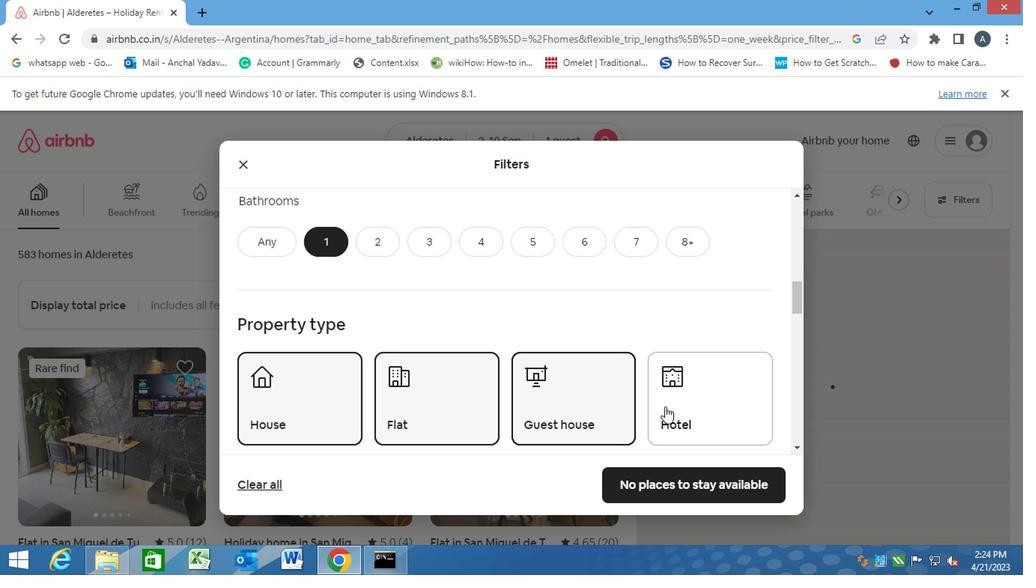 
Action: Mouse pressed left at (667, 406)
Screenshot: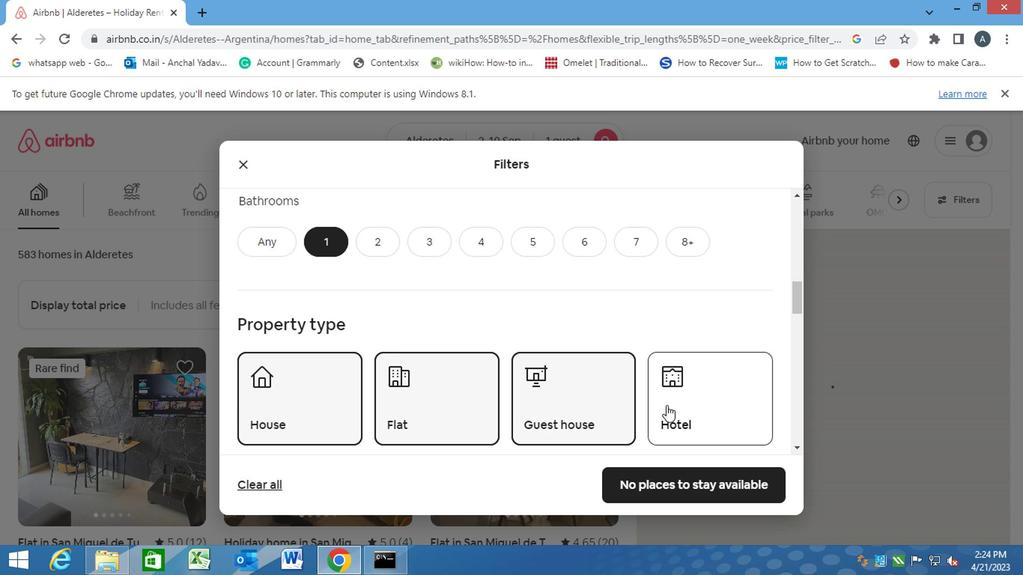 
Action: Mouse moved to (451, 427)
Screenshot: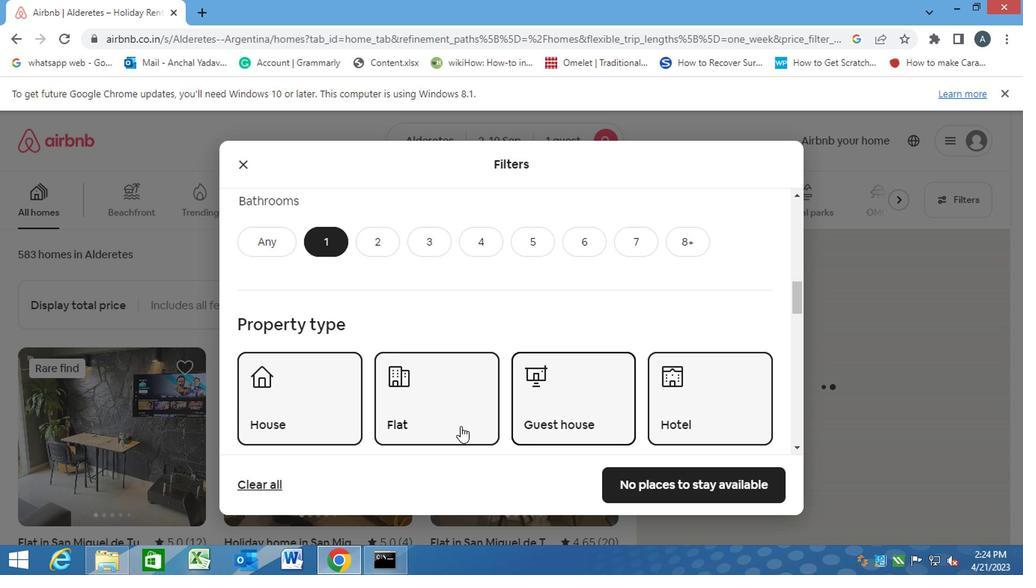 
Action: Mouse scrolled (451, 426) with delta (0, -1)
Screenshot: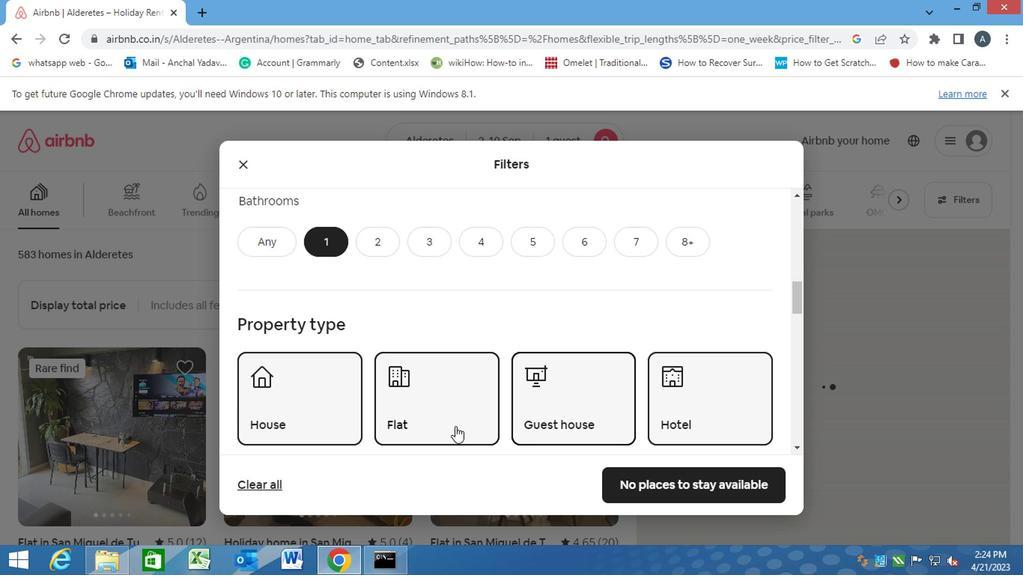 
Action: Mouse scrolled (451, 426) with delta (0, -1)
Screenshot: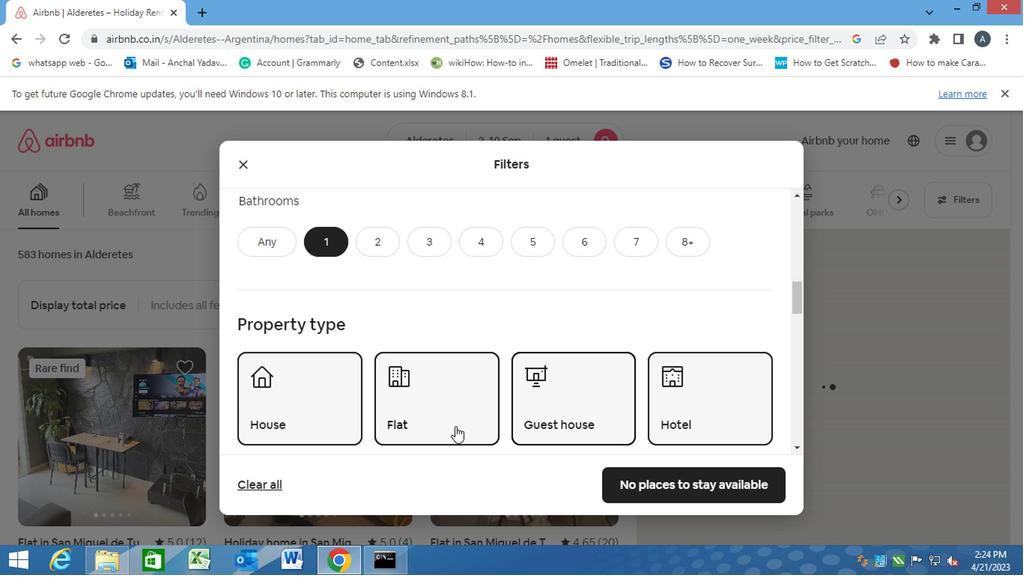 
Action: Mouse scrolled (451, 426) with delta (0, -1)
Screenshot: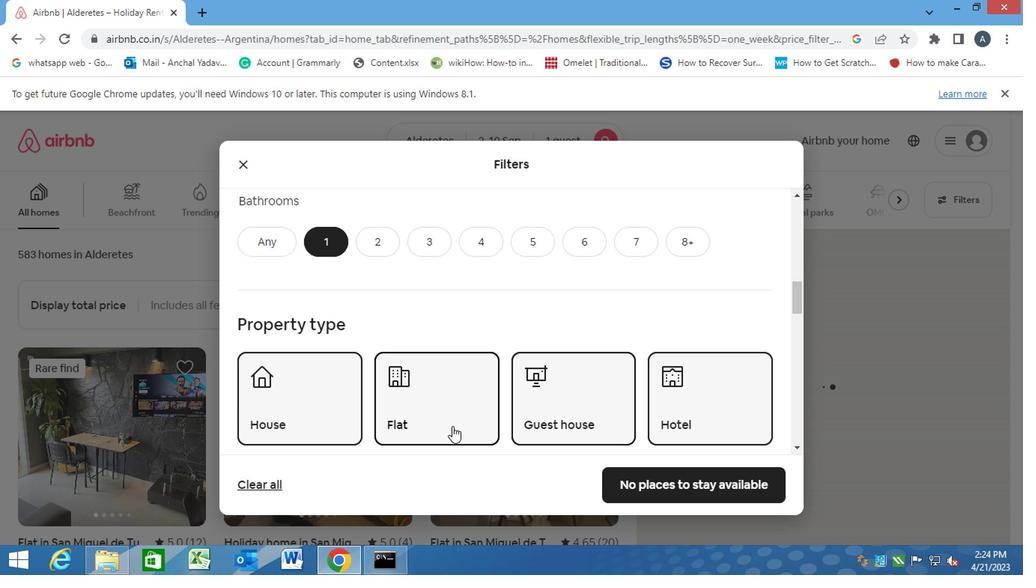 
Action: Mouse scrolled (451, 426) with delta (0, -1)
Screenshot: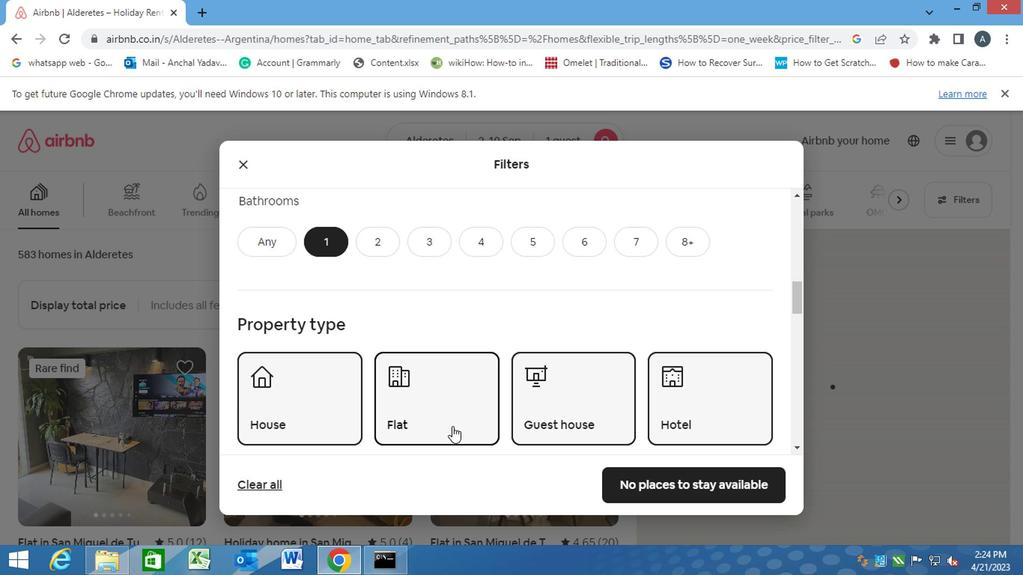 
Action: Mouse moved to (268, 392)
Screenshot: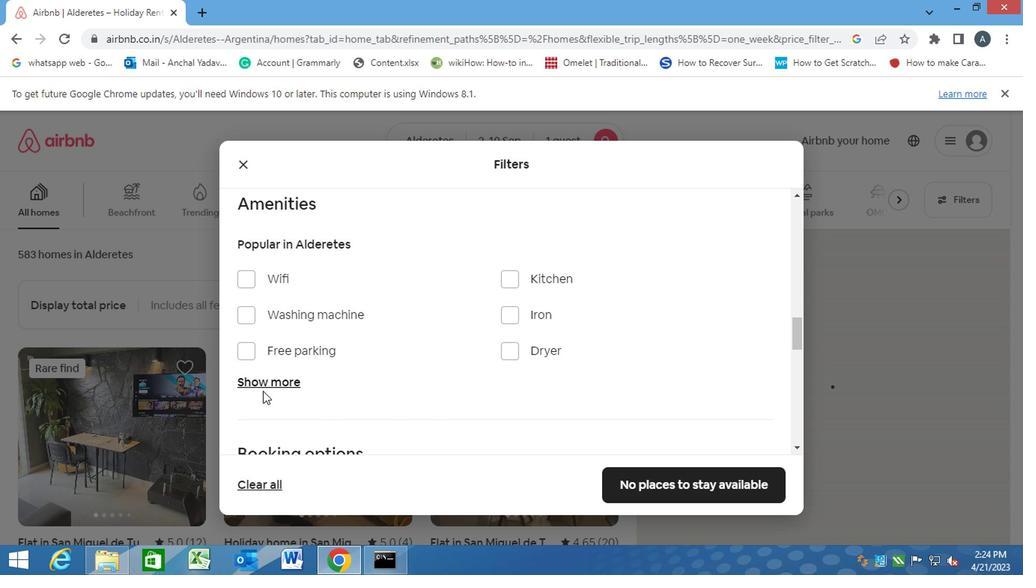 
Action: Mouse pressed left at (268, 392)
Screenshot: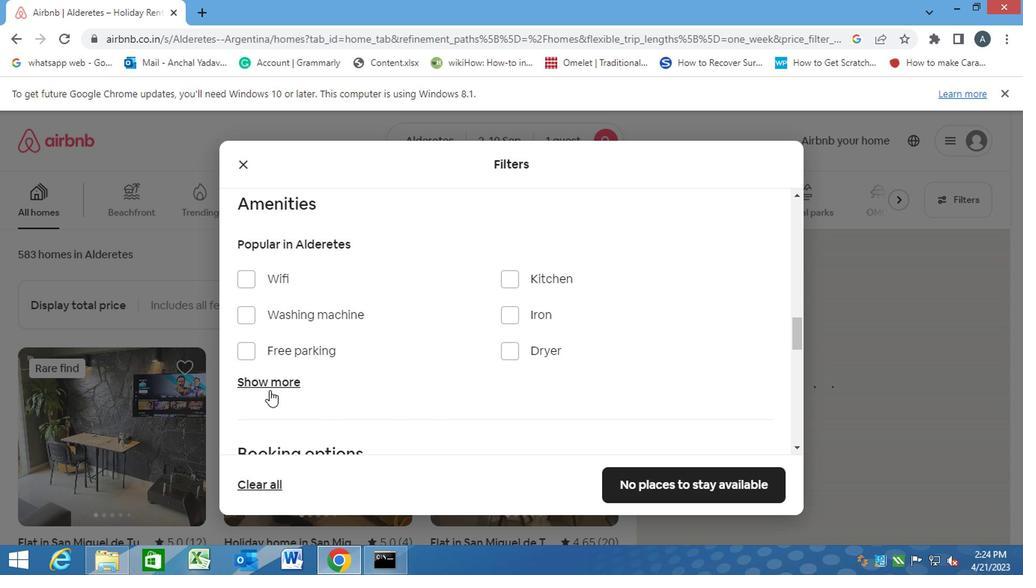 
Action: Mouse moved to (440, 425)
Screenshot: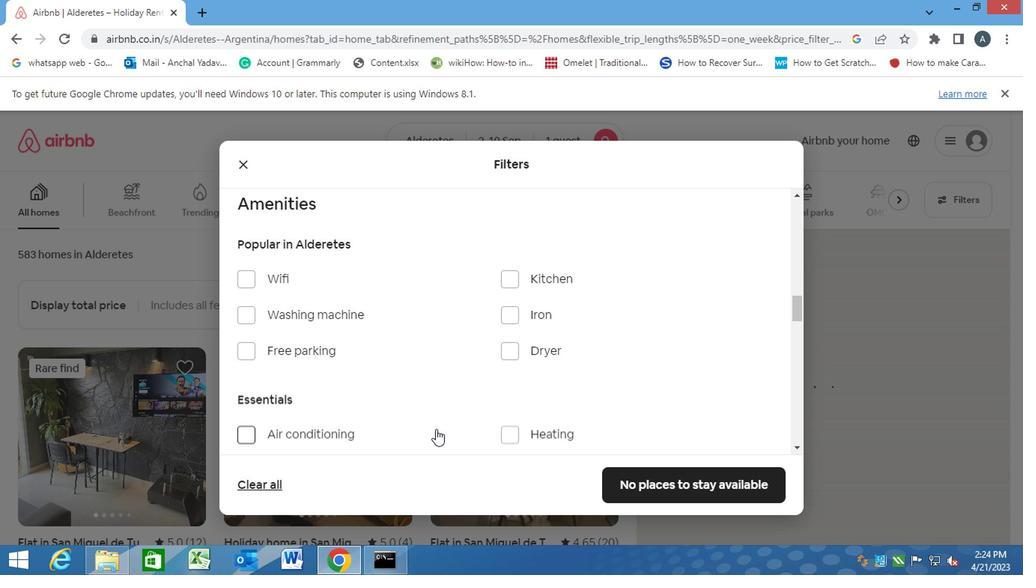 
Action: Mouse scrolled (440, 424) with delta (0, 0)
Screenshot: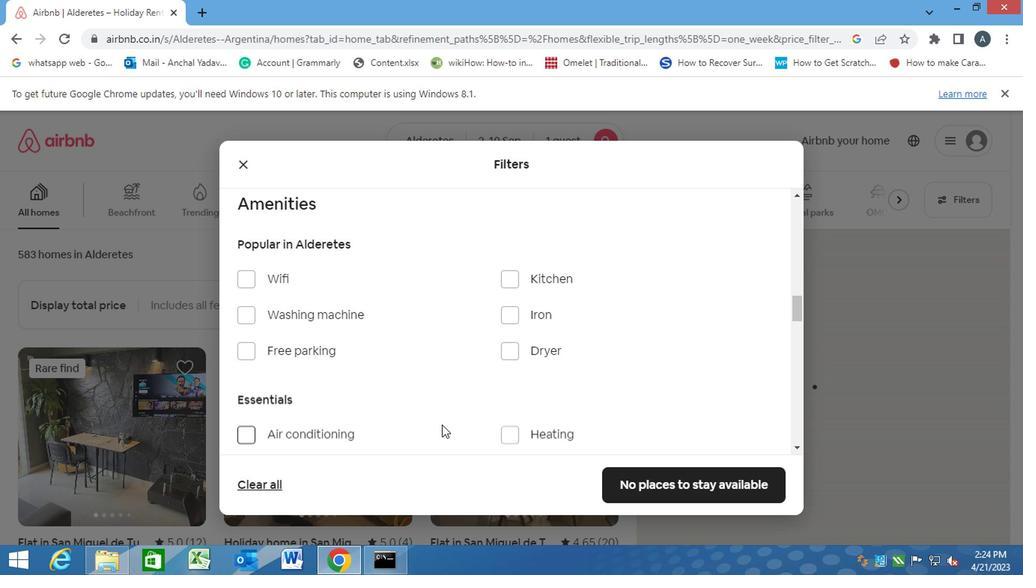 
Action: Mouse moved to (517, 357)
Screenshot: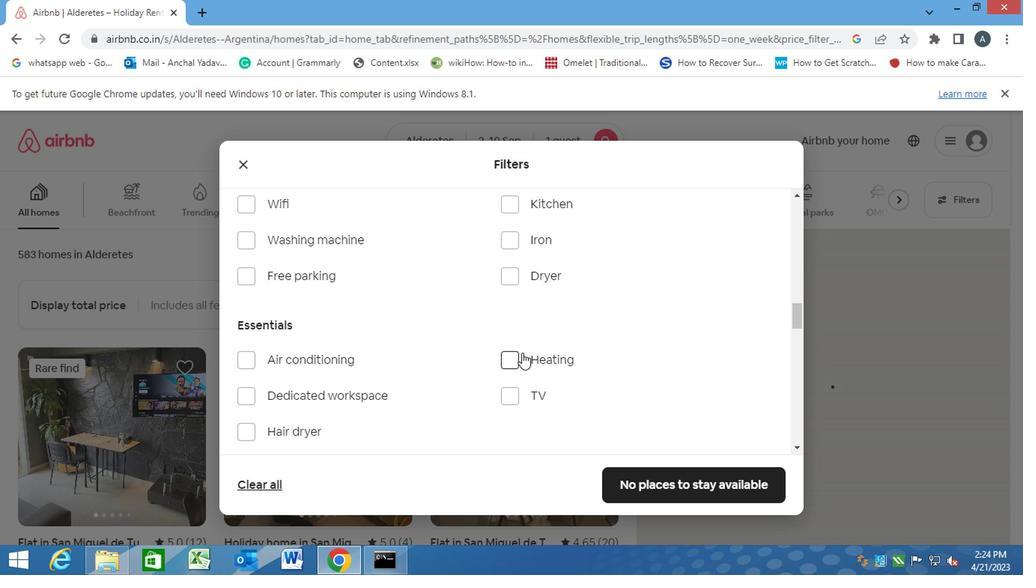 
Action: Mouse pressed left at (517, 357)
Screenshot: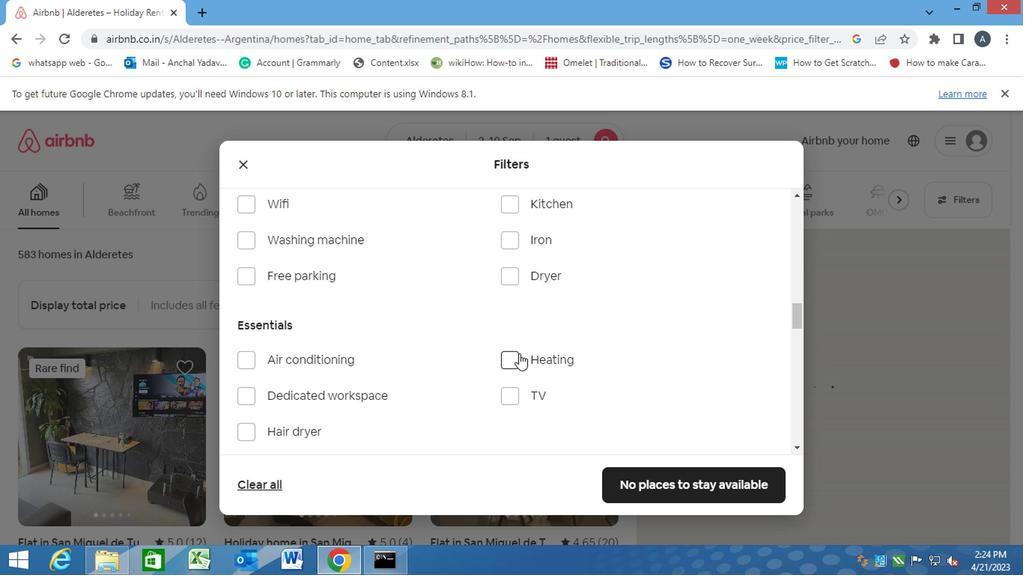 
Action: Mouse moved to (516, 357)
Screenshot: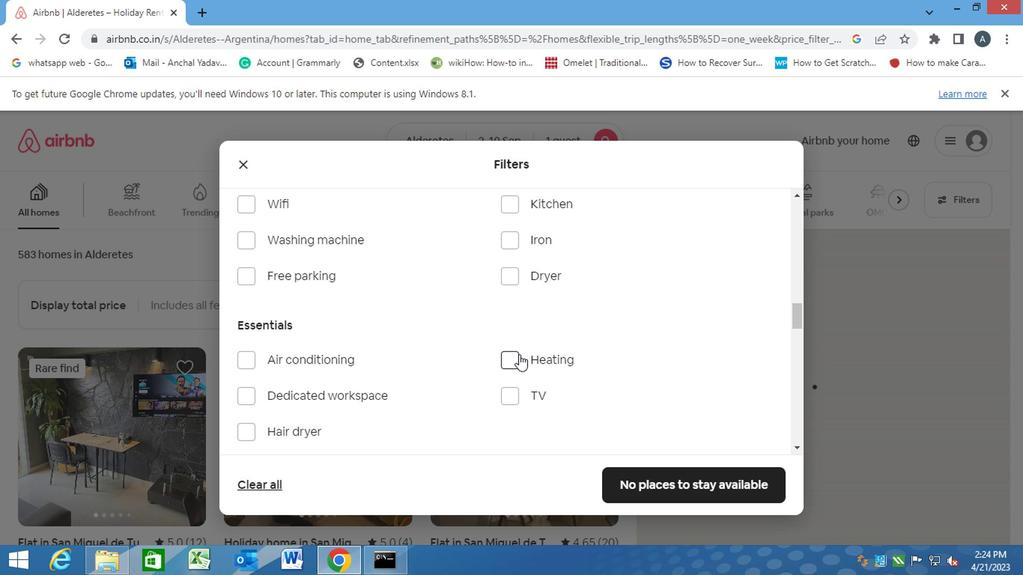 
Action: Mouse scrolled (516, 357) with delta (0, 0)
Screenshot: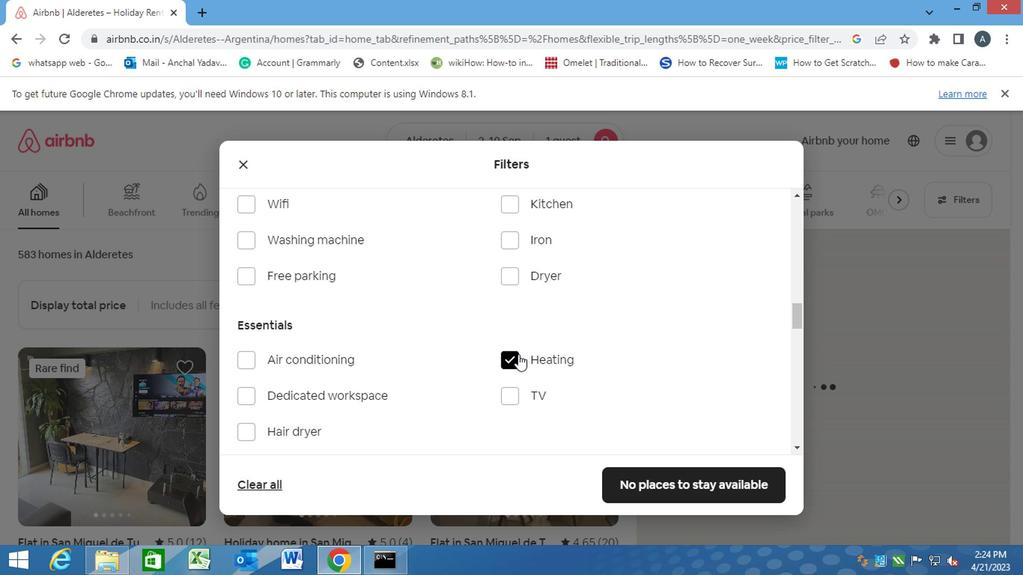 
Action: Mouse moved to (516, 357)
Screenshot: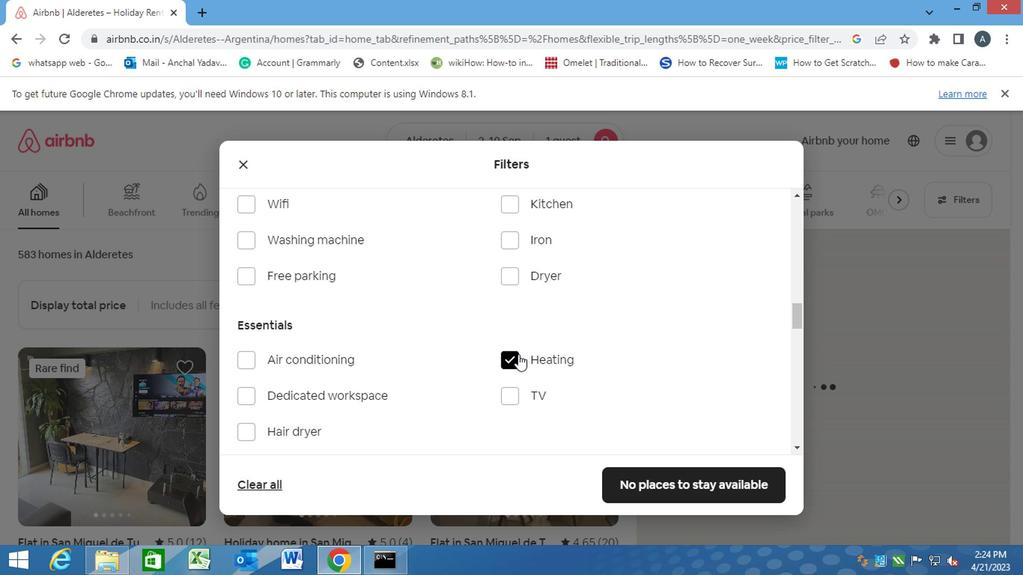 
Action: Mouse scrolled (516, 357) with delta (0, 0)
Screenshot: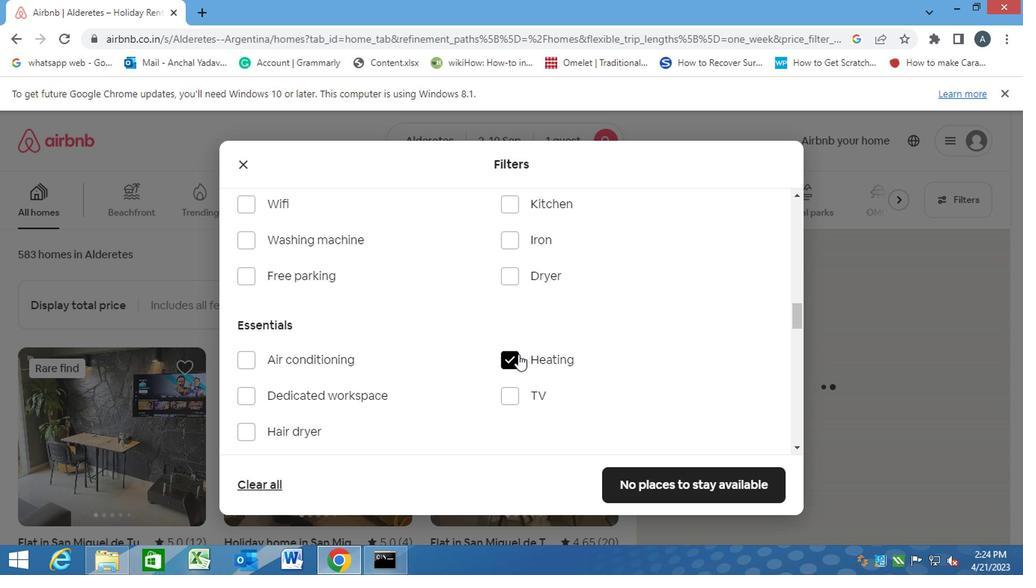 
Action: Mouse scrolled (516, 357) with delta (0, 0)
Screenshot: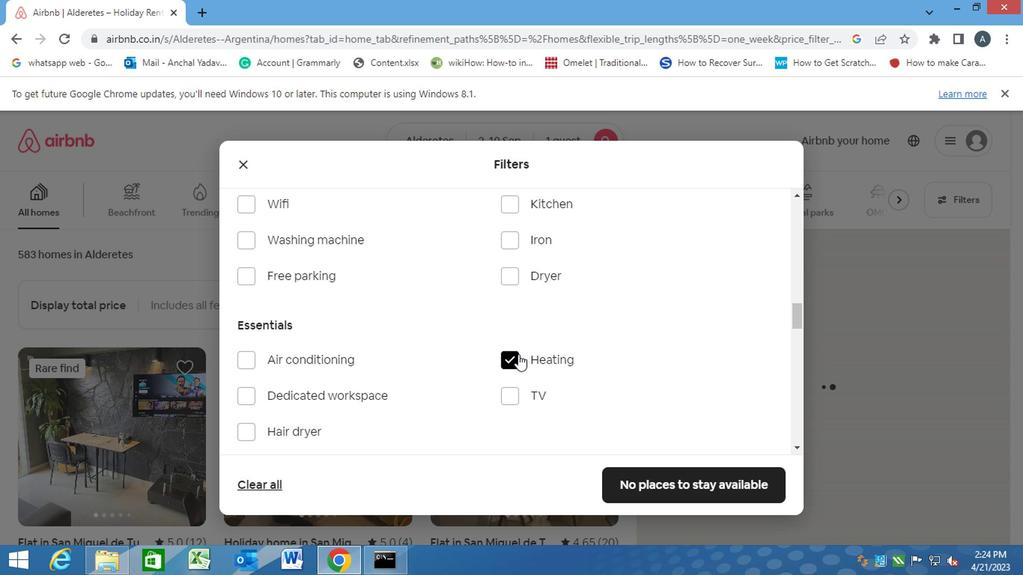 
Action: Mouse scrolled (516, 357) with delta (0, 0)
Screenshot: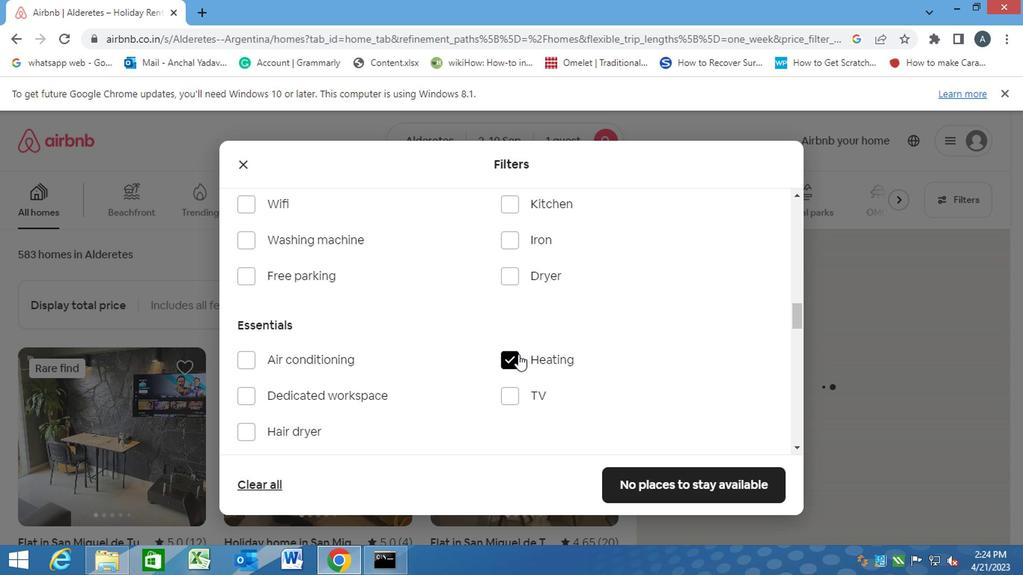 
Action: Mouse scrolled (516, 357) with delta (0, 0)
Screenshot: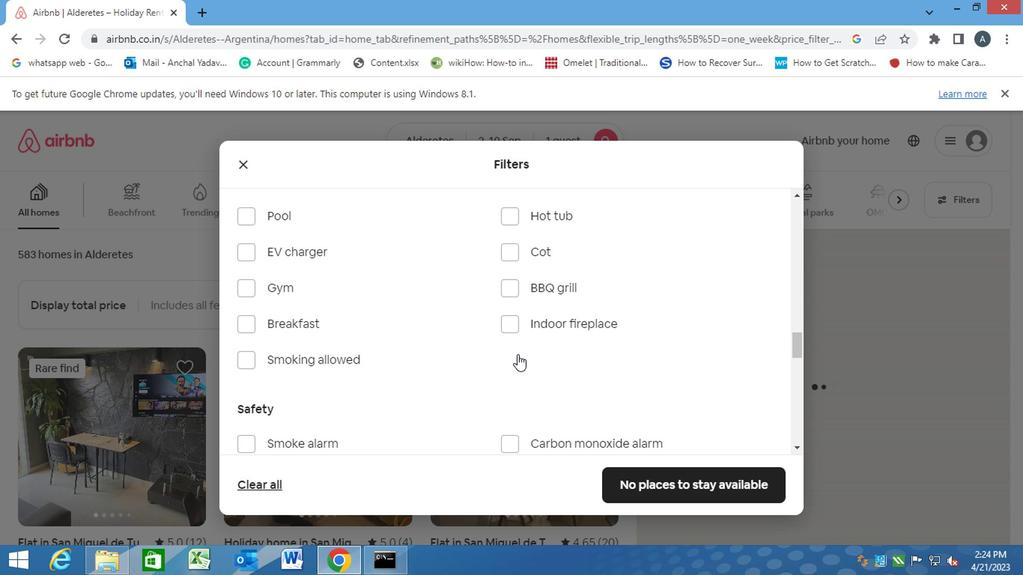 
Action: Mouse scrolled (516, 357) with delta (0, 0)
Screenshot: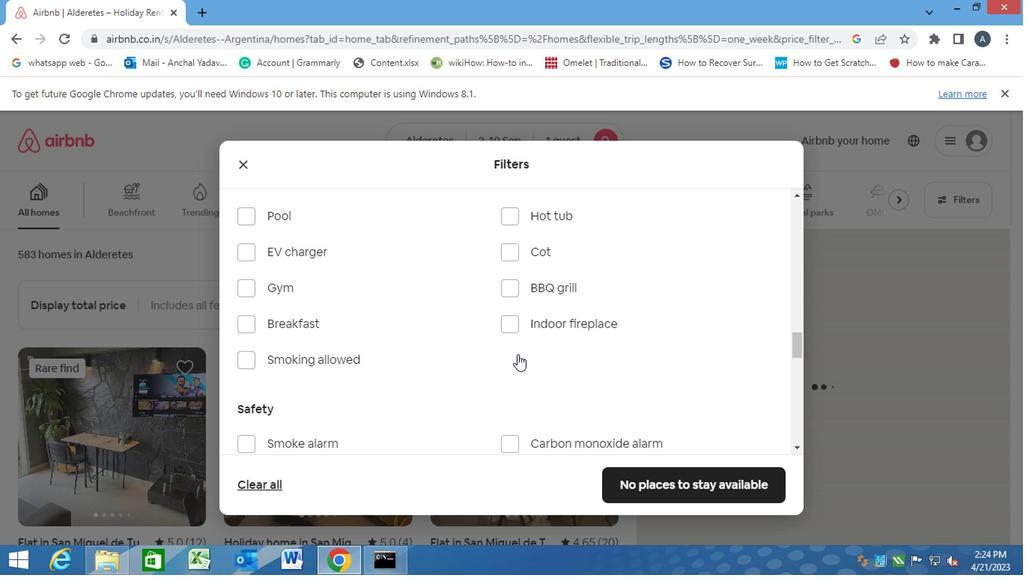 
Action: Mouse scrolled (516, 357) with delta (0, 0)
Screenshot: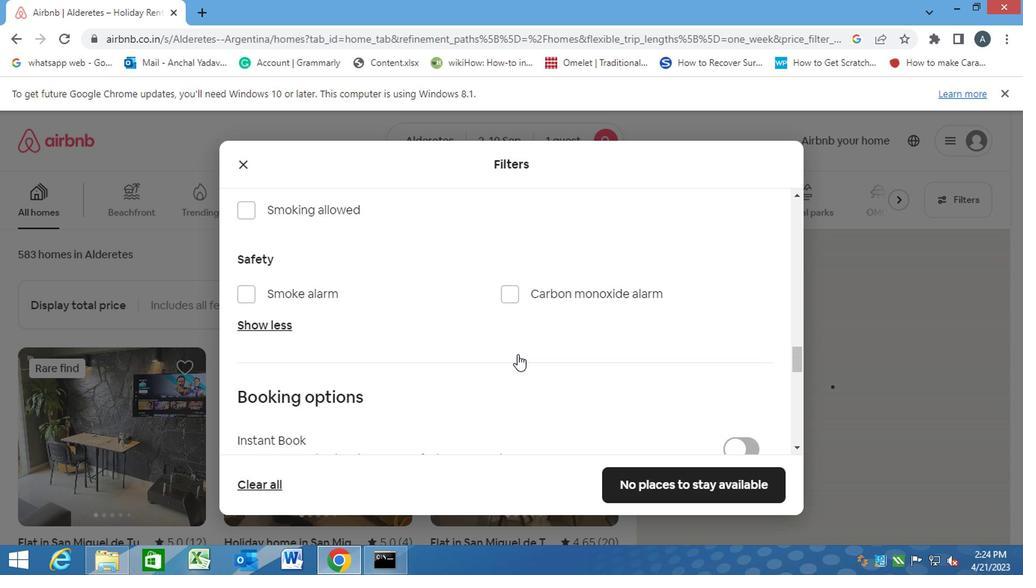 
Action: Mouse scrolled (516, 357) with delta (0, 0)
Screenshot: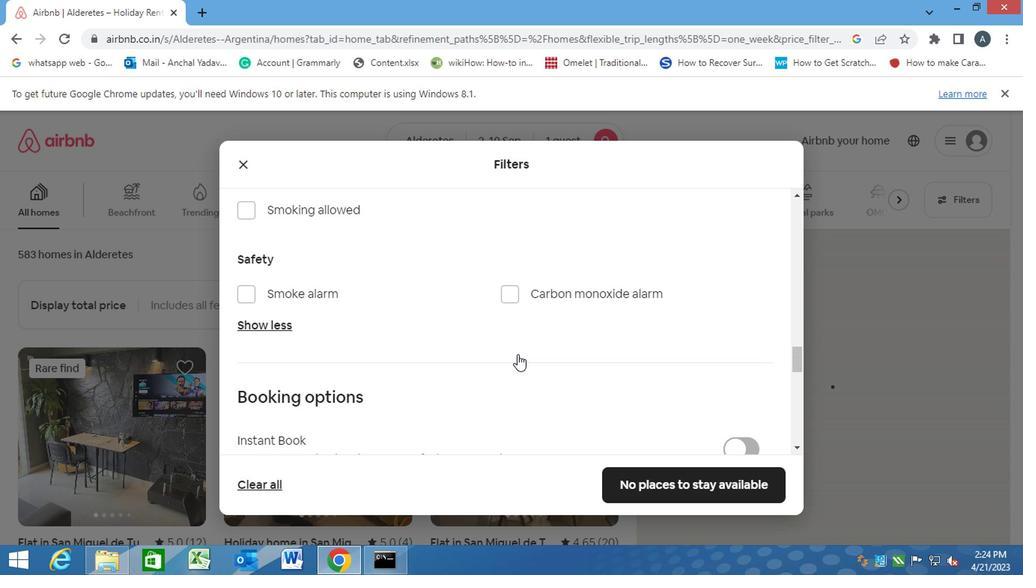
Action: Mouse moved to (728, 347)
Screenshot: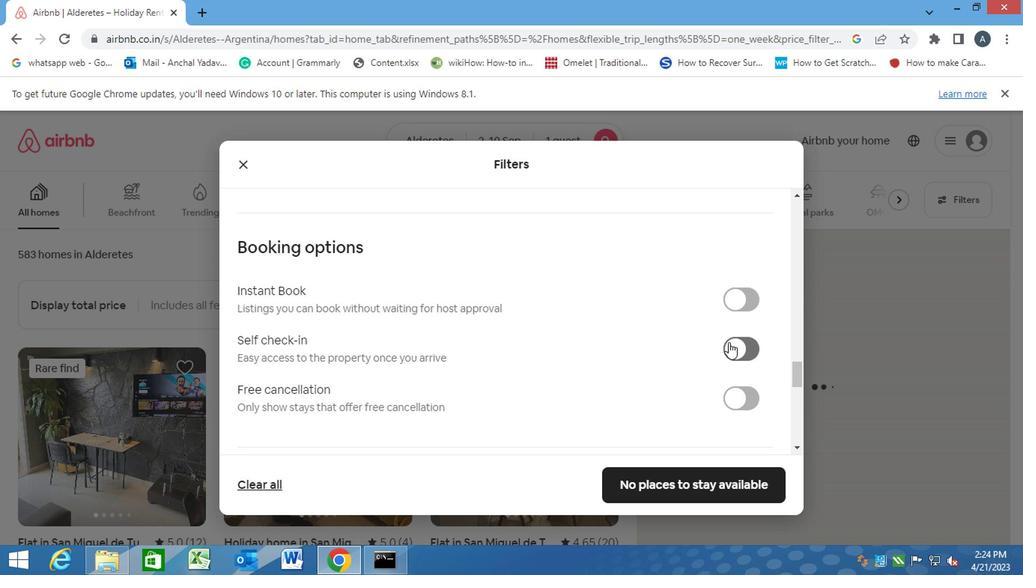 
Action: Mouse pressed left at (728, 347)
Screenshot: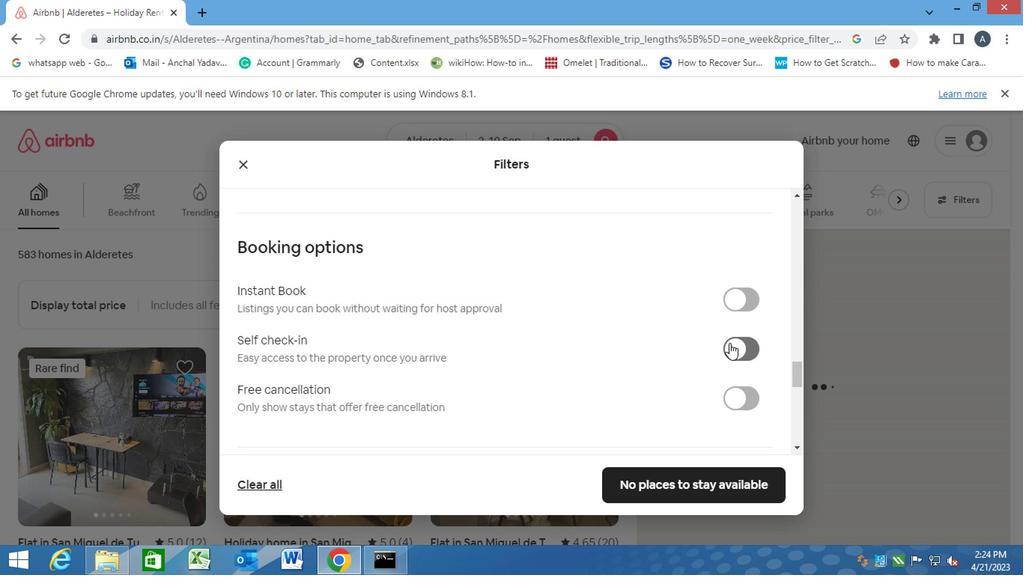 
Action: Mouse moved to (588, 357)
Screenshot: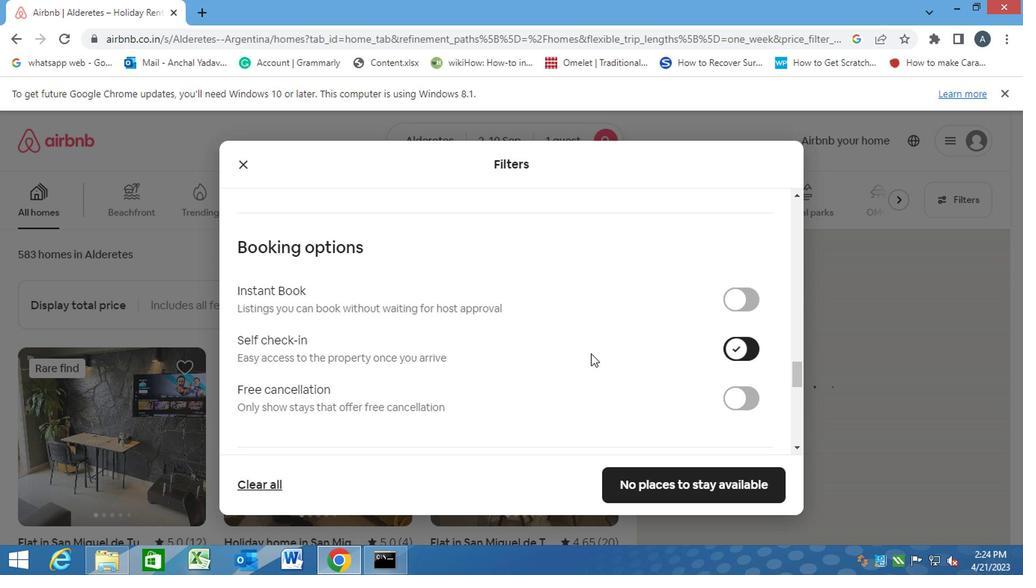 
Action: Mouse scrolled (588, 357) with delta (0, 0)
Screenshot: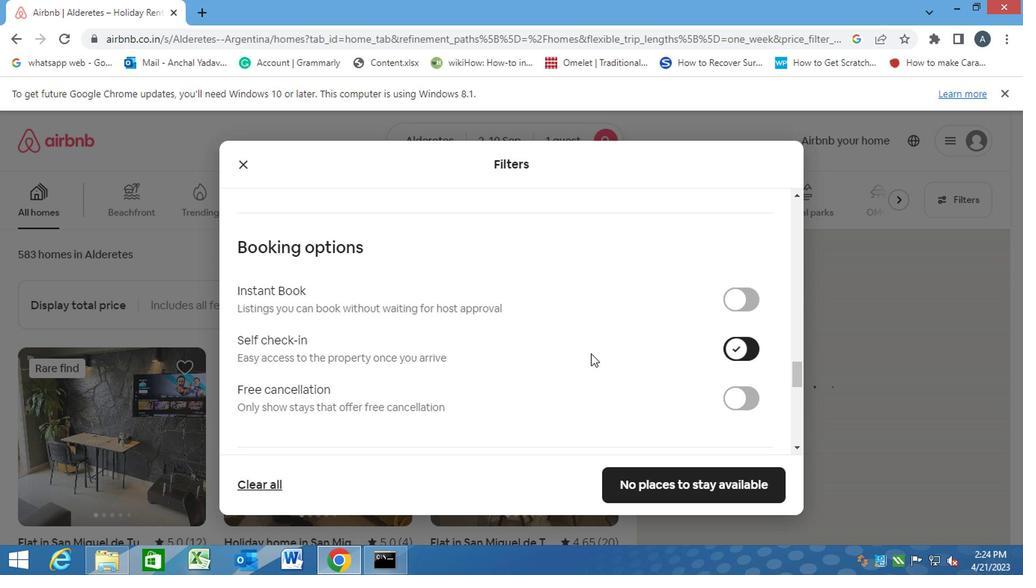 
Action: Mouse moved to (584, 359)
Screenshot: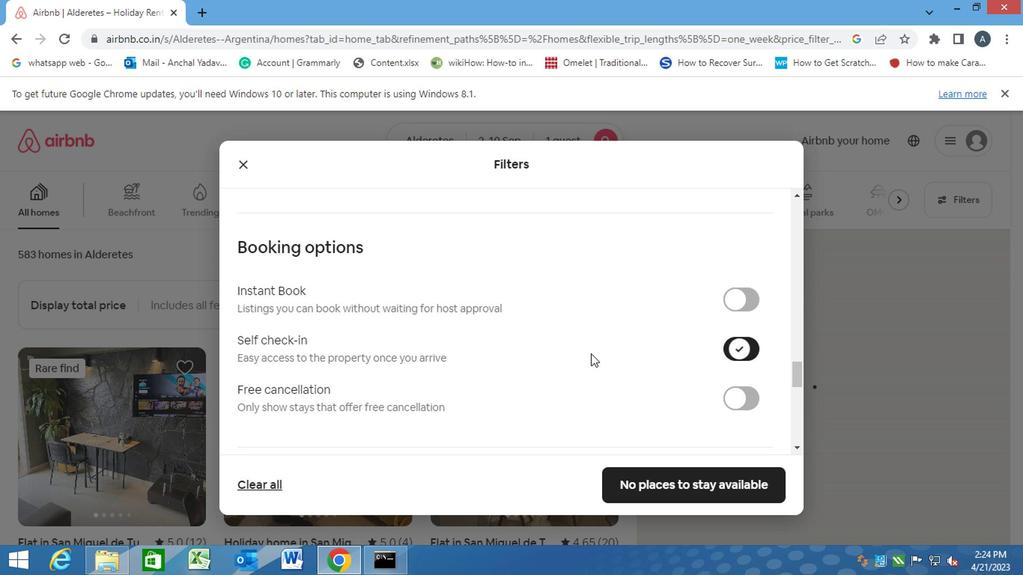 
Action: Mouse scrolled (584, 358) with delta (0, 0)
Screenshot: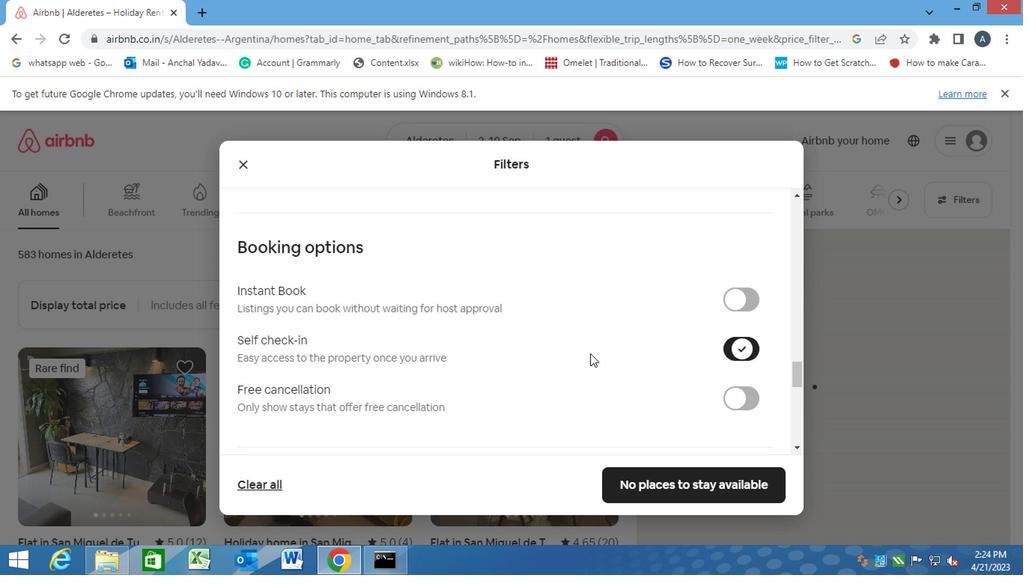 
Action: Mouse moved to (584, 359)
Screenshot: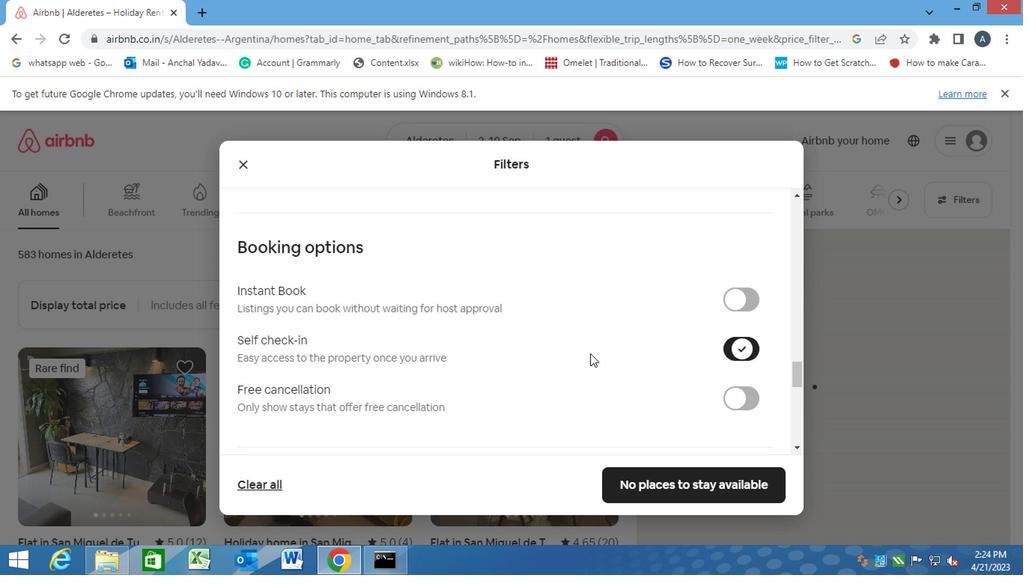 
Action: Mouse scrolled (584, 358) with delta (0, 0)
Screenshot: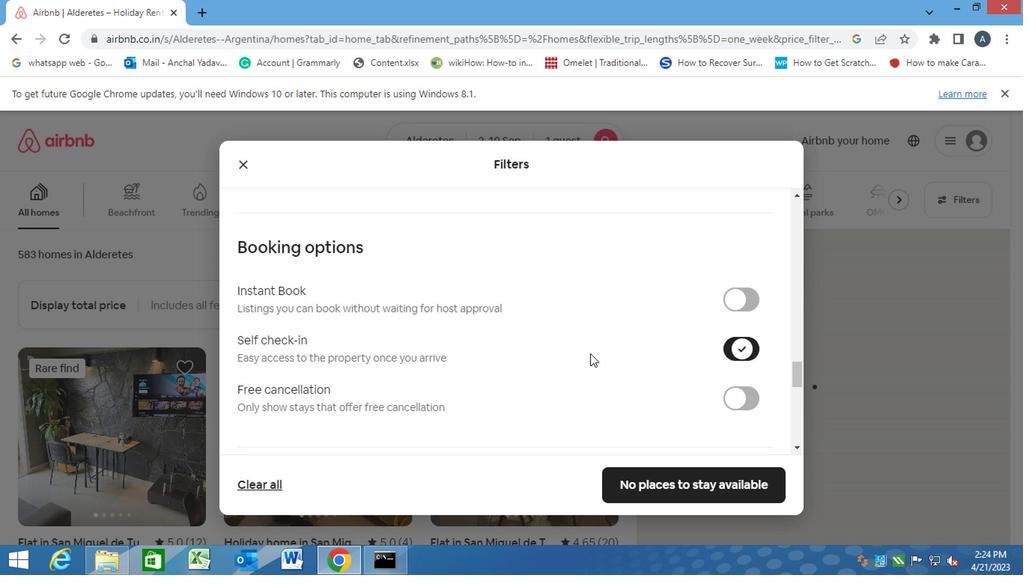 
Action: Mouse moved to (583, 359)
Screenshot: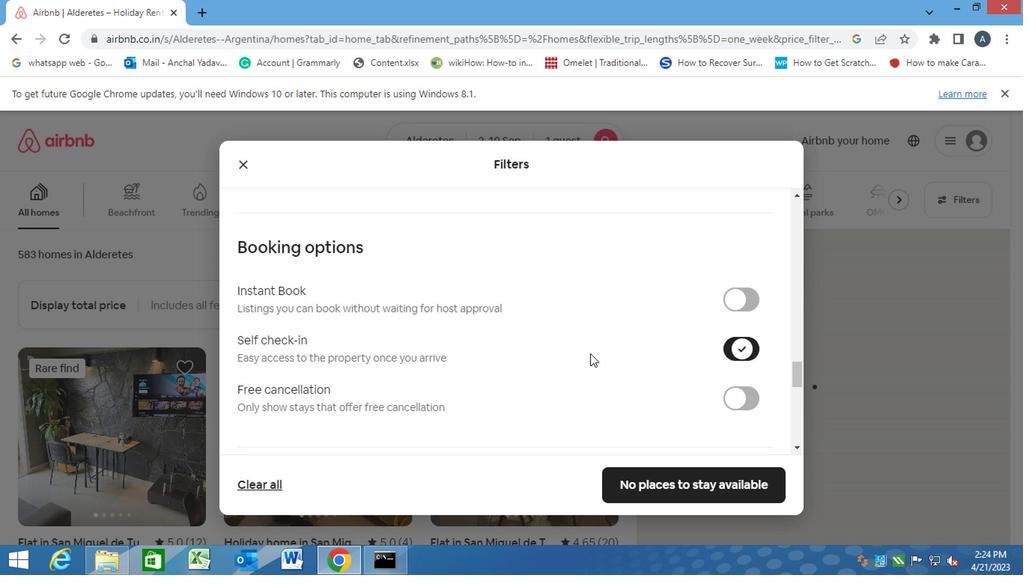 
Action: Mouse scrolled (583, 359) with delta (0, 0)
Screenshot: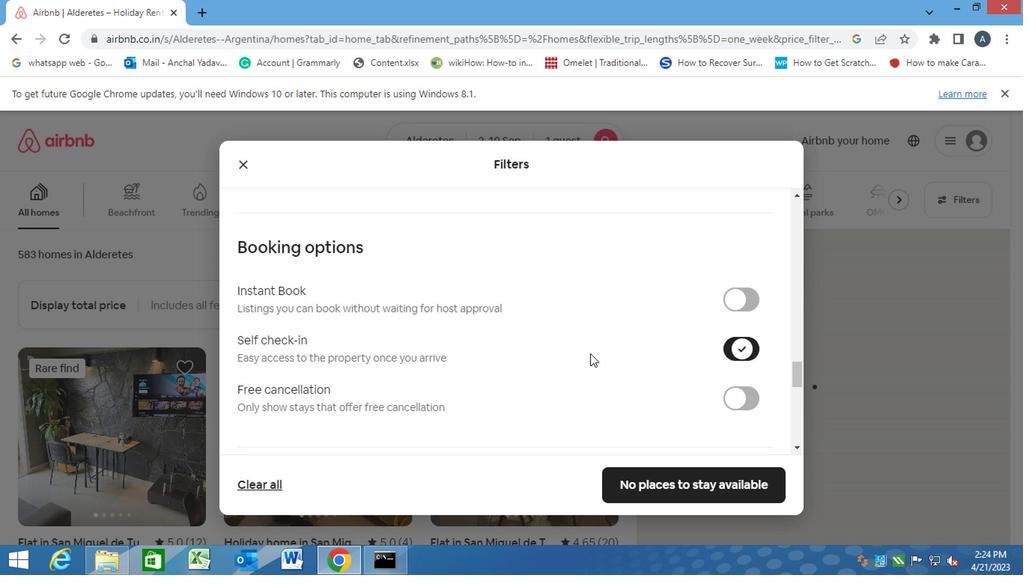 
Action: Mouse moved to (549, 362)
Screenshot: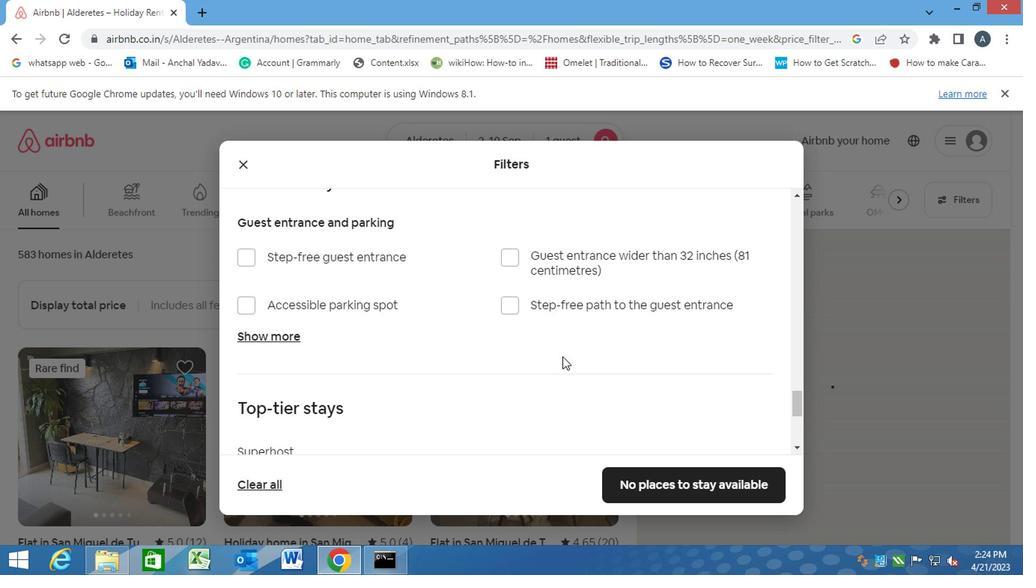 
Action: Mouse scrolled (549, 361) with delta (0, 0)
Screenshot: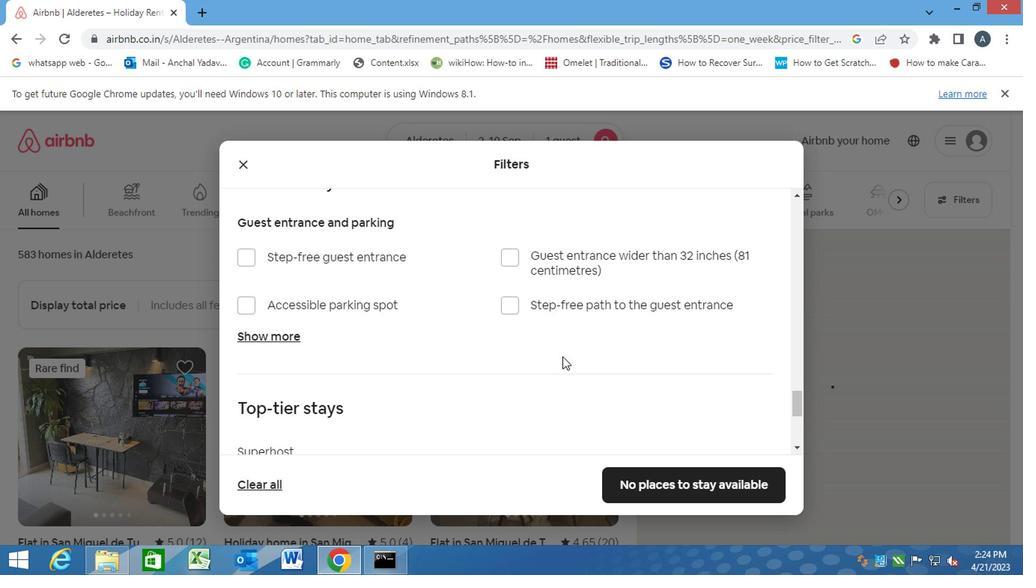 
Action: Mouse moved to (407, 371)
Screenshot: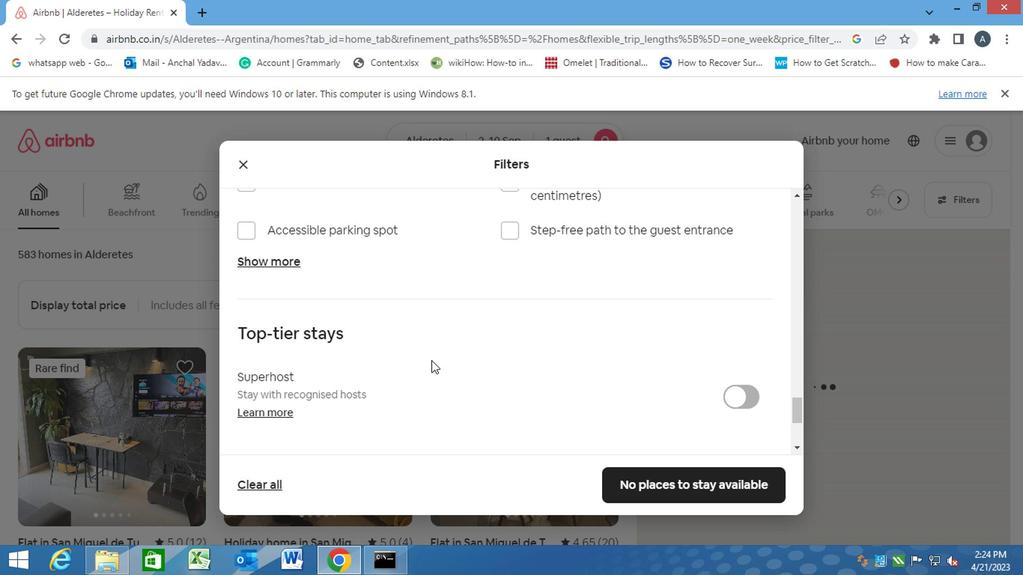 
Action: Mouse scrolled (407, 371) with delta (0, 0)
Screenshot: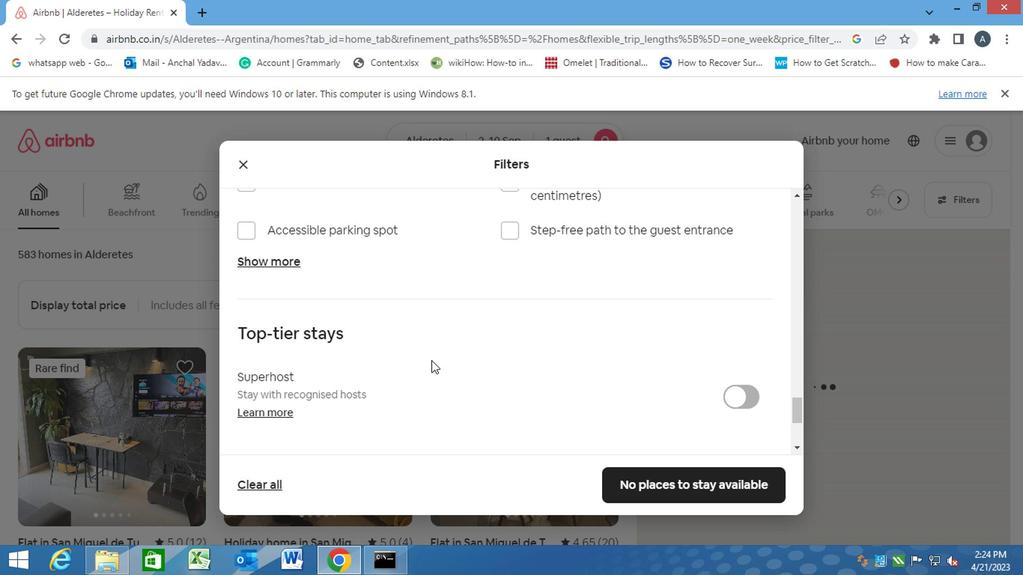 
Action: Mouse moved to (402, 373)
Screenshot: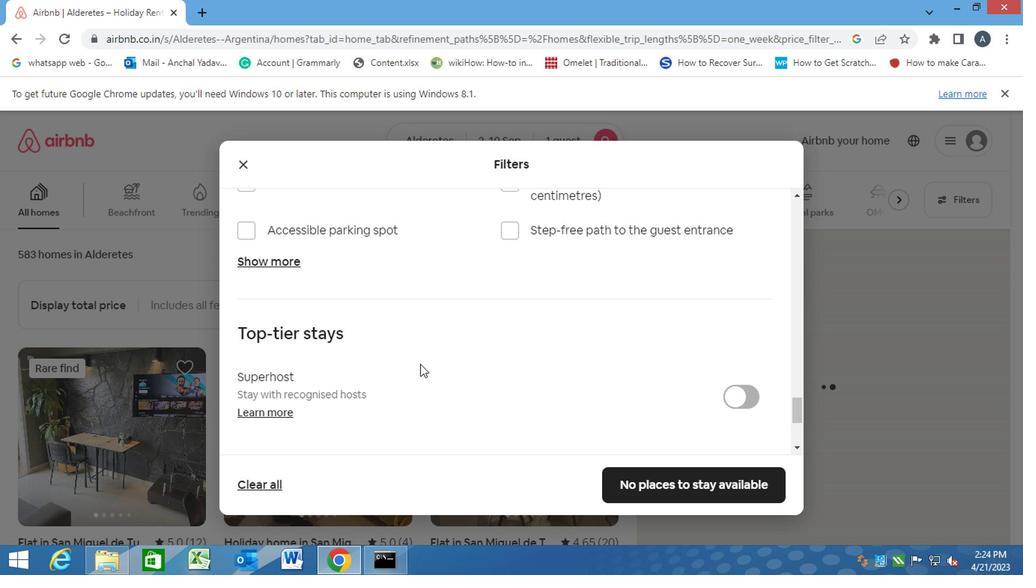 
Action: Mouse scrolled (402, 372) with delta (0, -1)
Screenshot: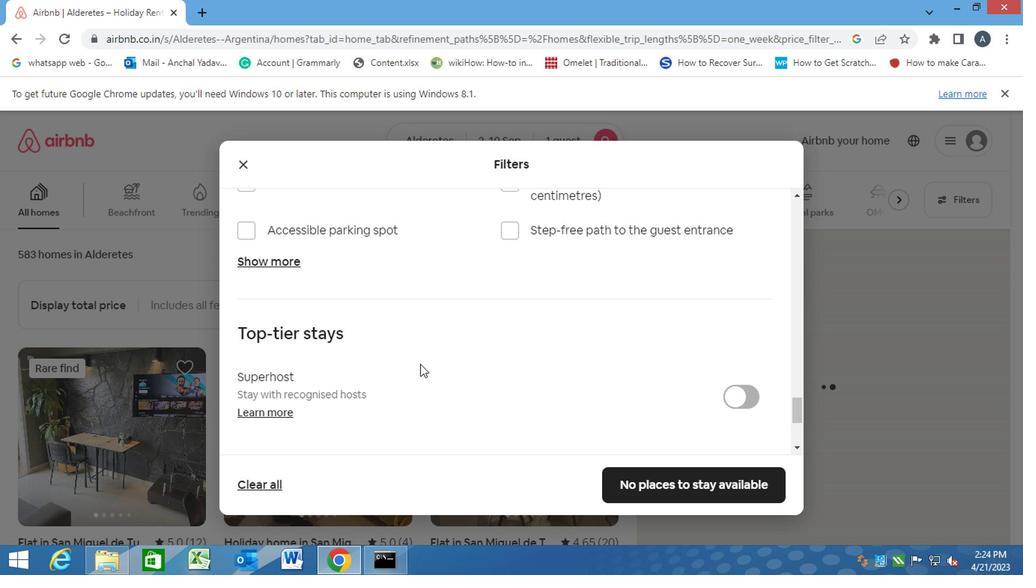 
Action: Mouse moved to (265, 380)
Screenshot: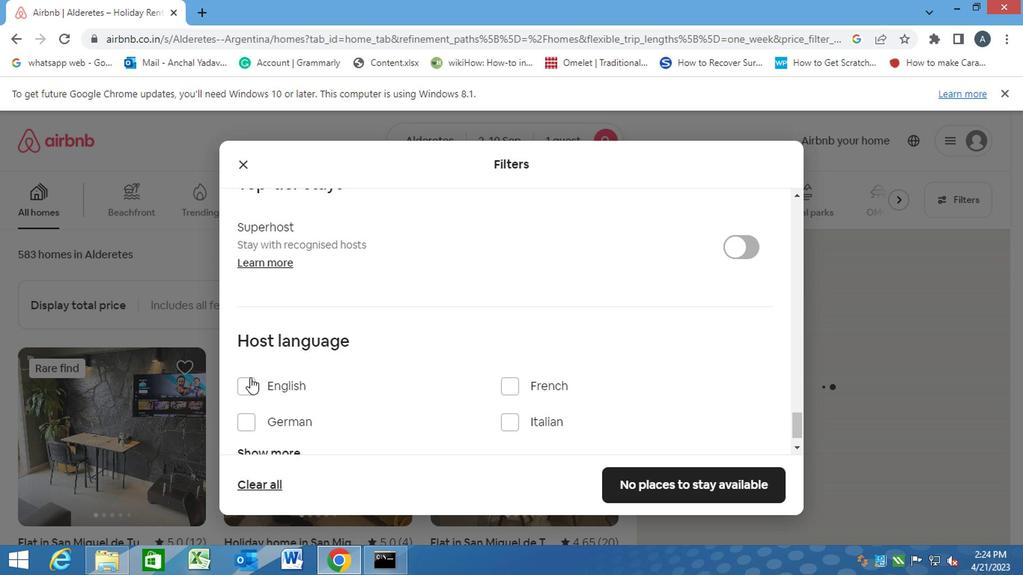 
Action: Mouse pressed left at (265, 380)
Screenshot: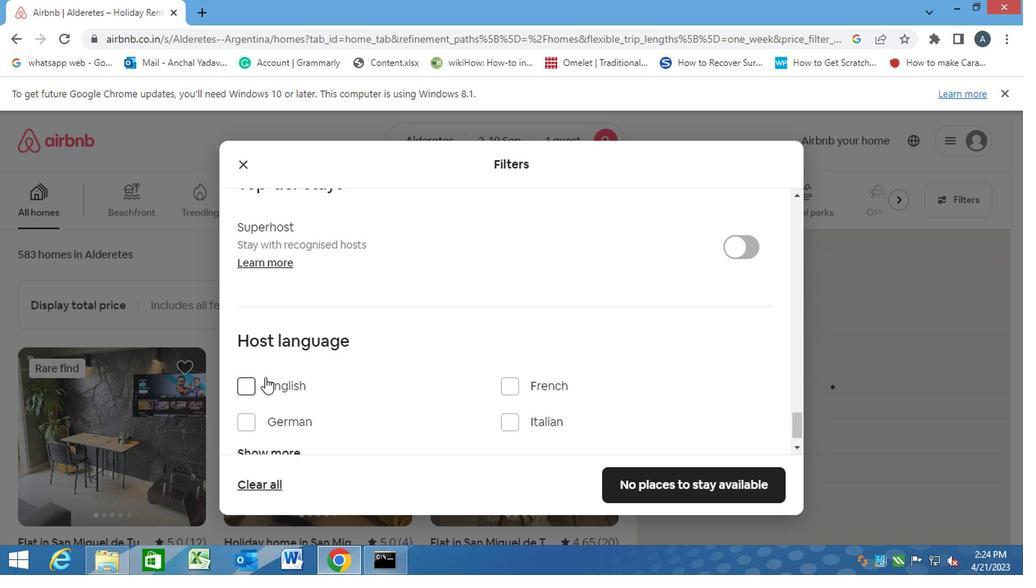 
Action: Mouse moved to (676, 476)
Screenshot: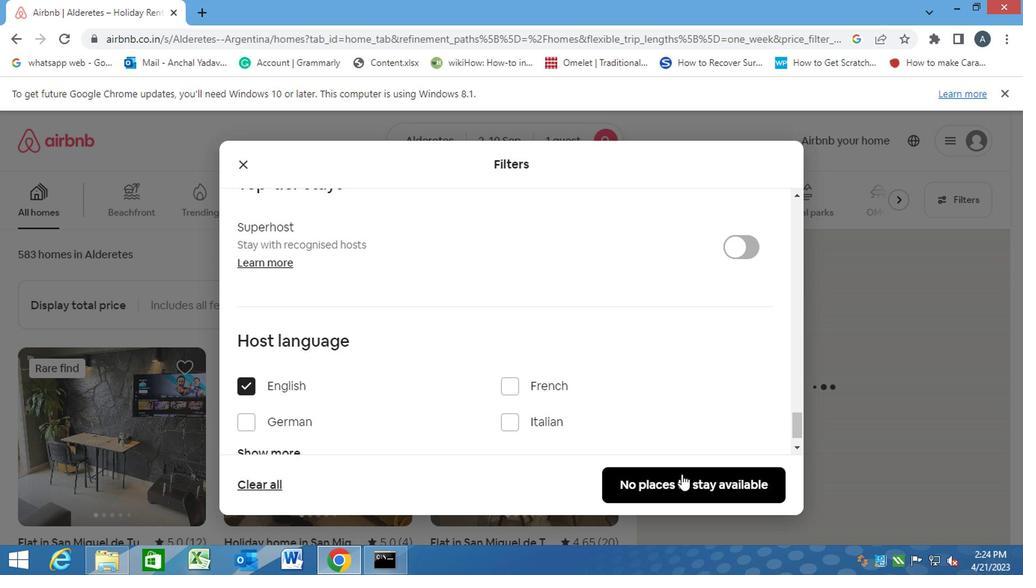 
Action: Mouse pressed left at (676, 476)
Screenshot: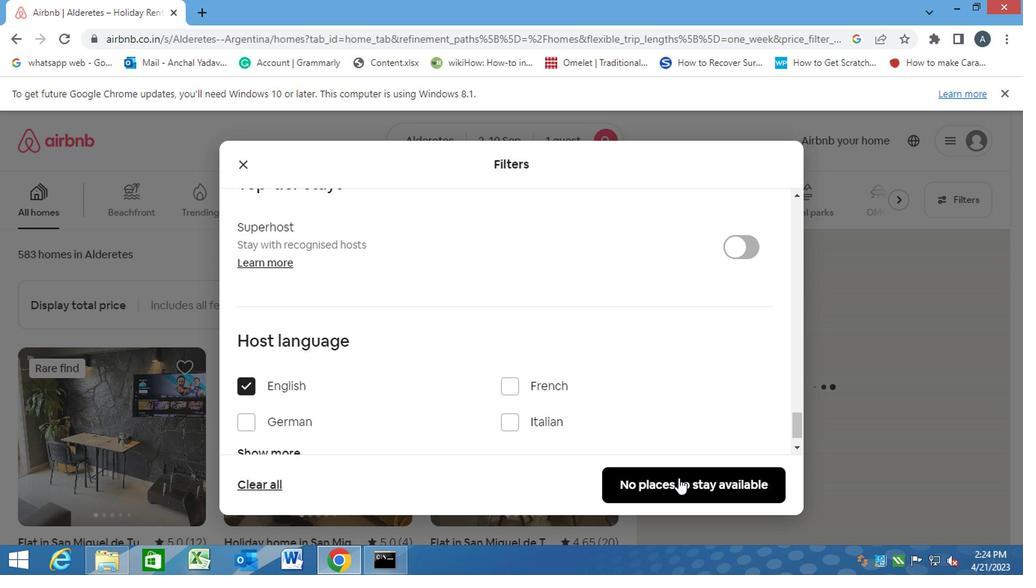 
Action: Mouse moved to (670, 469)
Screenshot: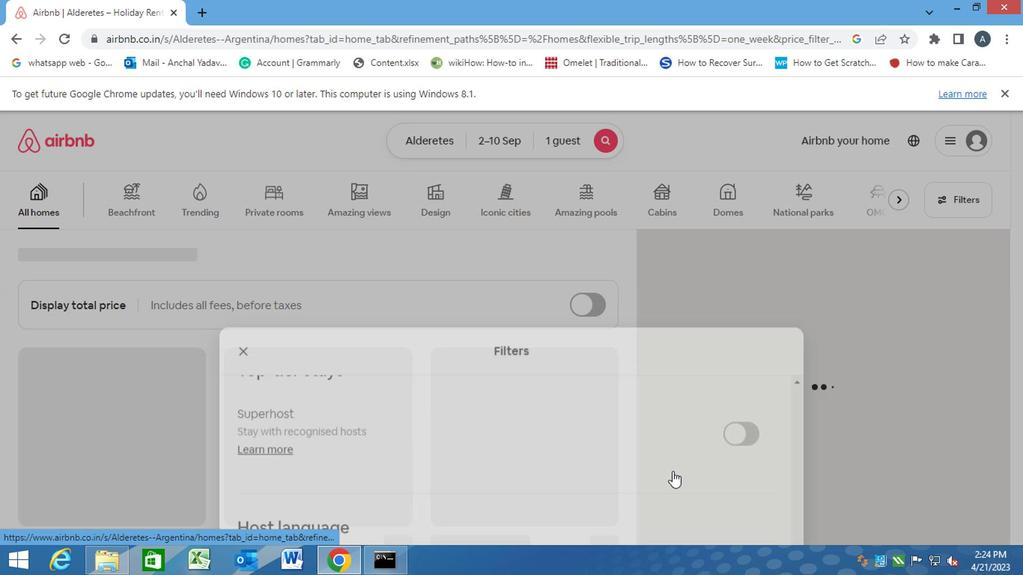 
